 Task: Open Card Card0000000136 in Board Board0000000034 in Workspace WS0000000012 in Trello. Add Member Nikrathi889@gmail.com to Card Card0000000136 in Board Board0000000034 in Workspace WS0000000012 in Trello. Add Red Label titled Label0000000136 to Card Card0000000136 in Board Board0000000034 in Workspace WS0000000012 in Trello. Add Checklist CL0000000136 to Card Card0000000136 in Board Board0000000034 in Workspace WS0000000012 in Trello. Add Dates with Start Date as Jul 01 2023 and Due Date as Jul 31 2023 to Card Card0000000136 in Board Board0000000034 in Workspace WS0000000012 in Trello
Action: Mouse moved to (407, 570)
Screenshot: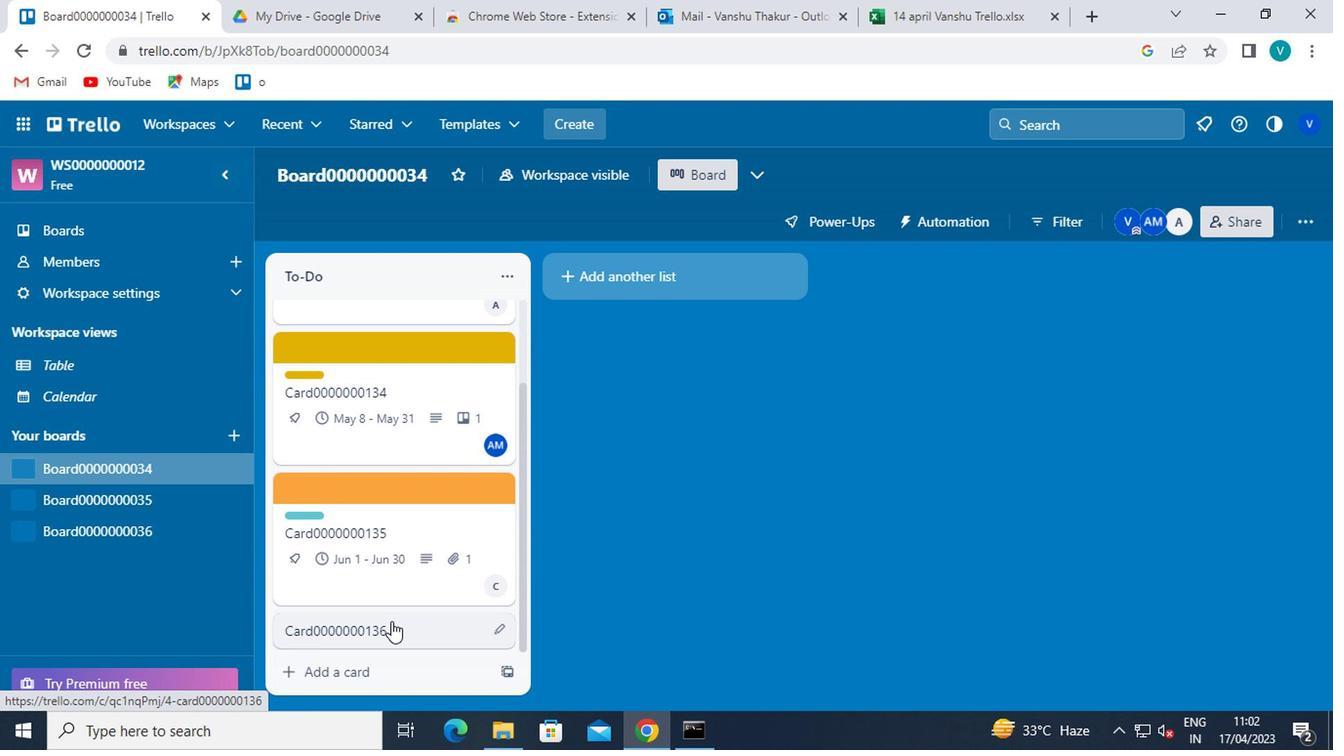 
Action: Mouse pressed left at (407, 570)
Screenshot: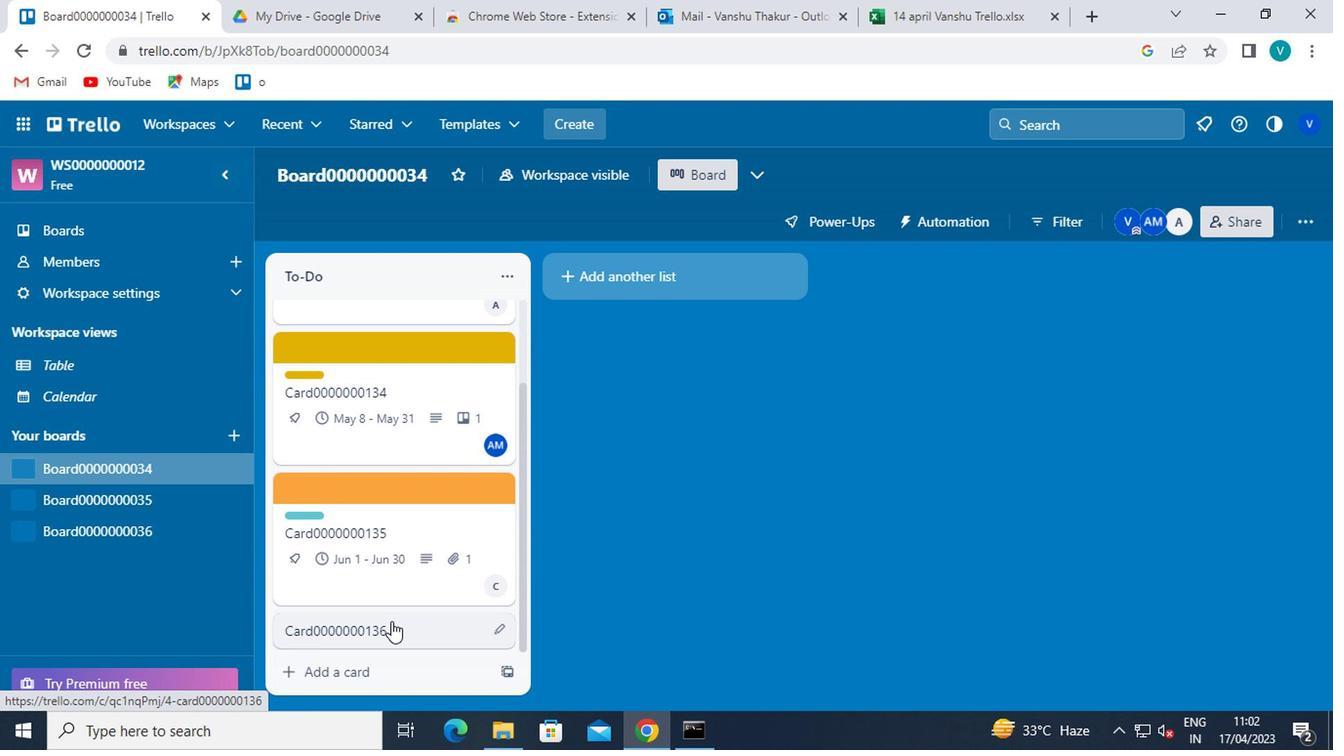 
Action: Mouse moved to (766, 381)
Screenshot: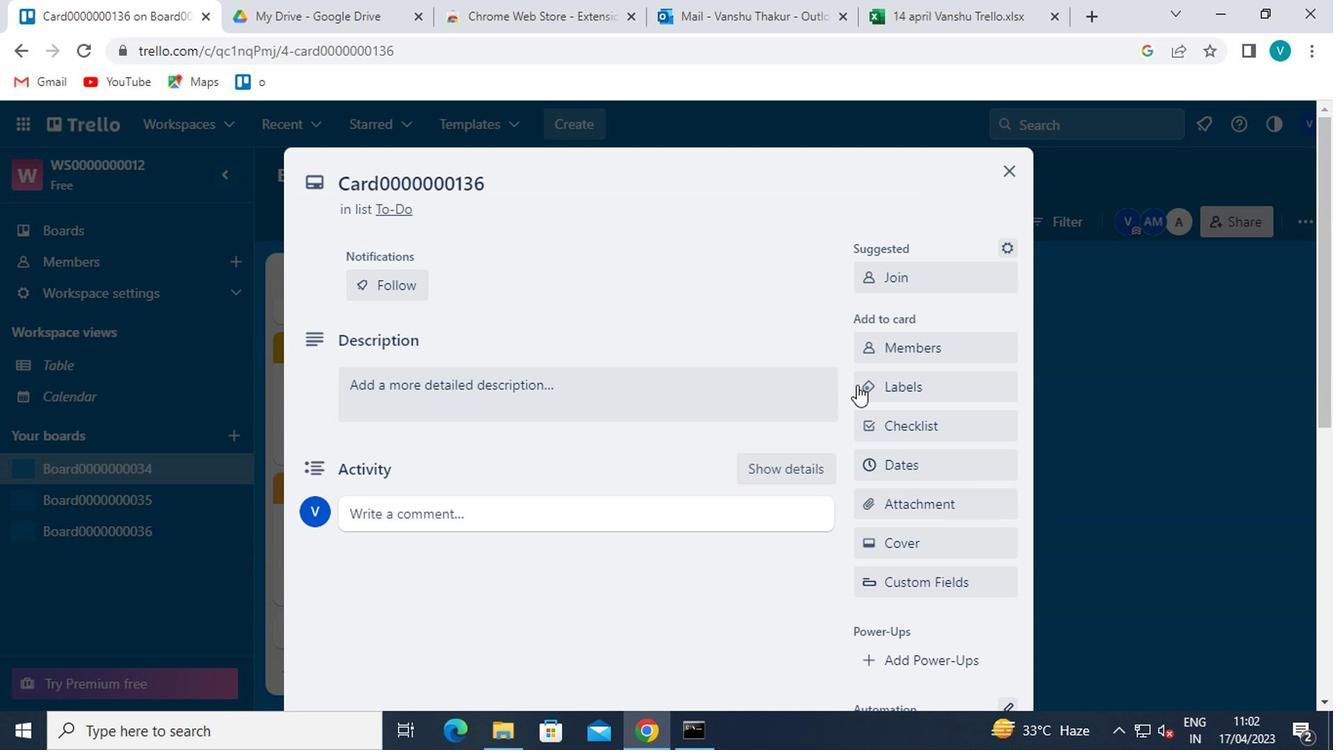 
Action: Mouse pressed left at (766, 381)
Screenshot: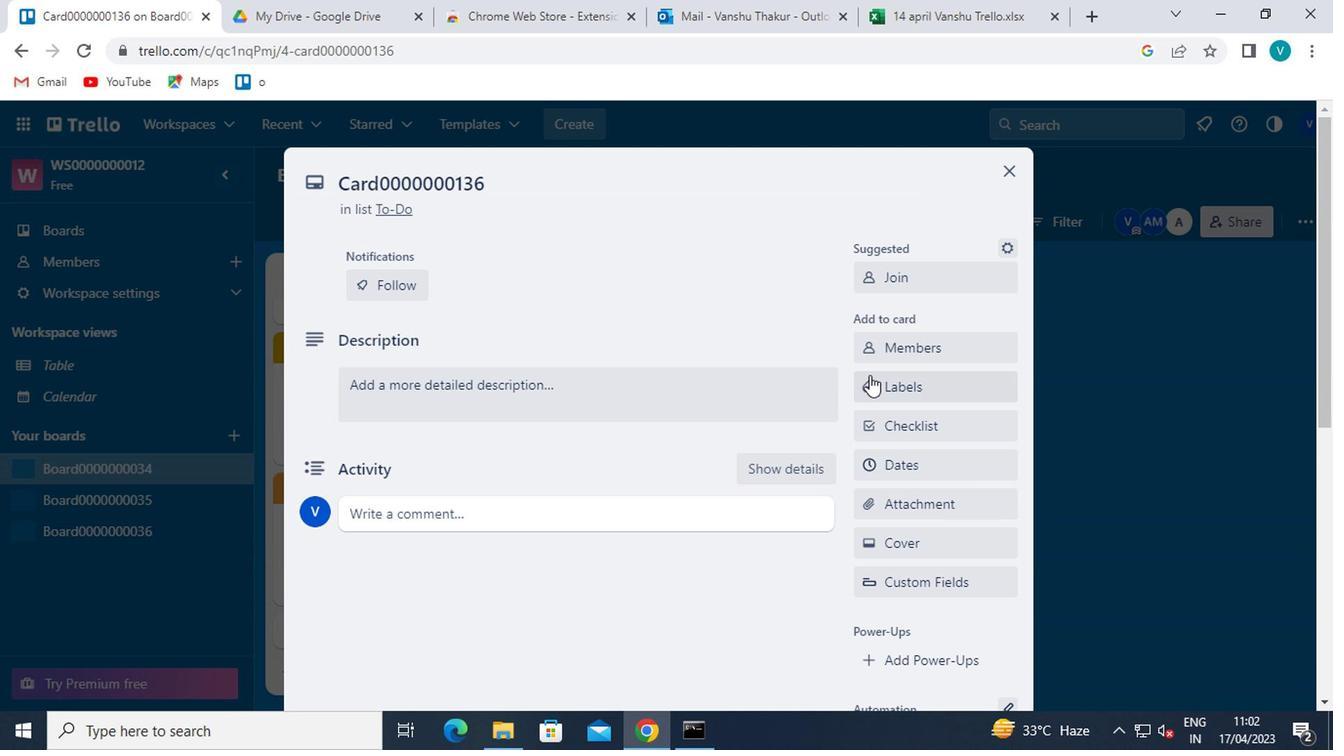 
Action: Mouse moved to (773, 438)
Screenshot: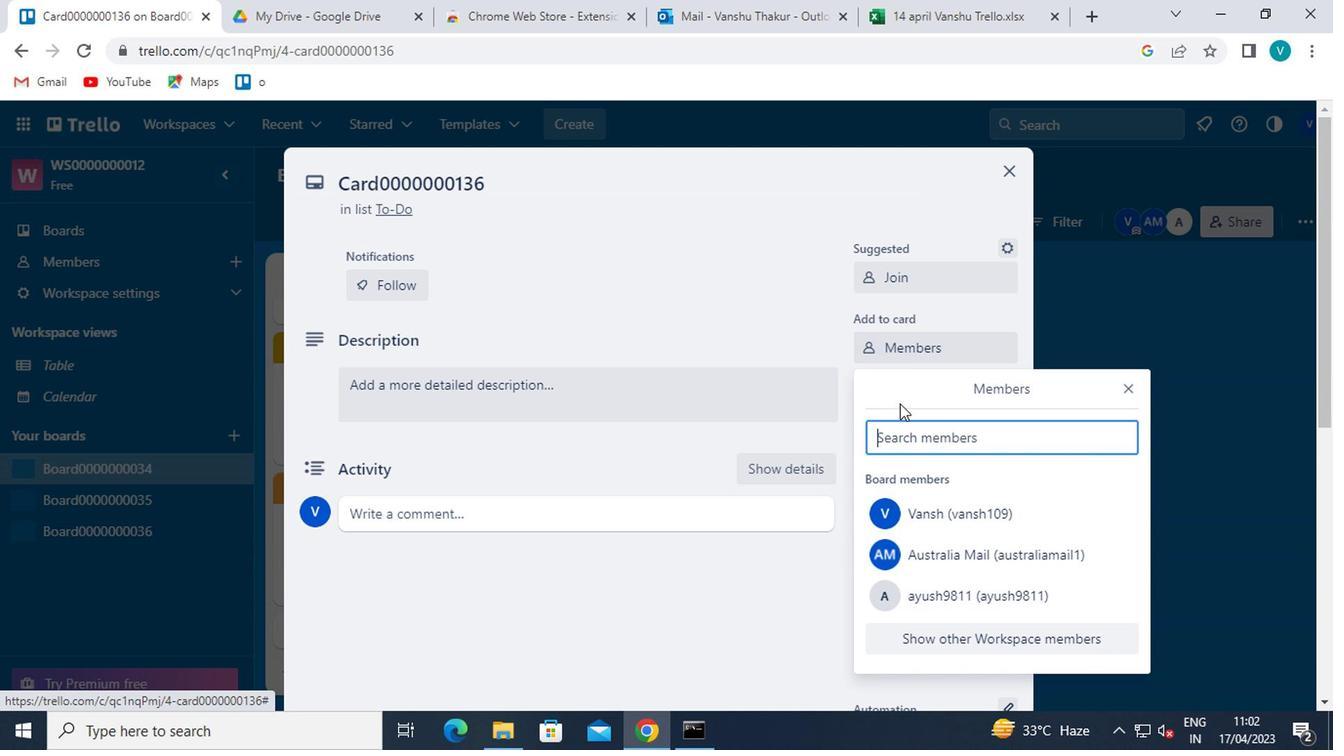 
Action: Mouse pressed left at (773, 438)
Screenshot: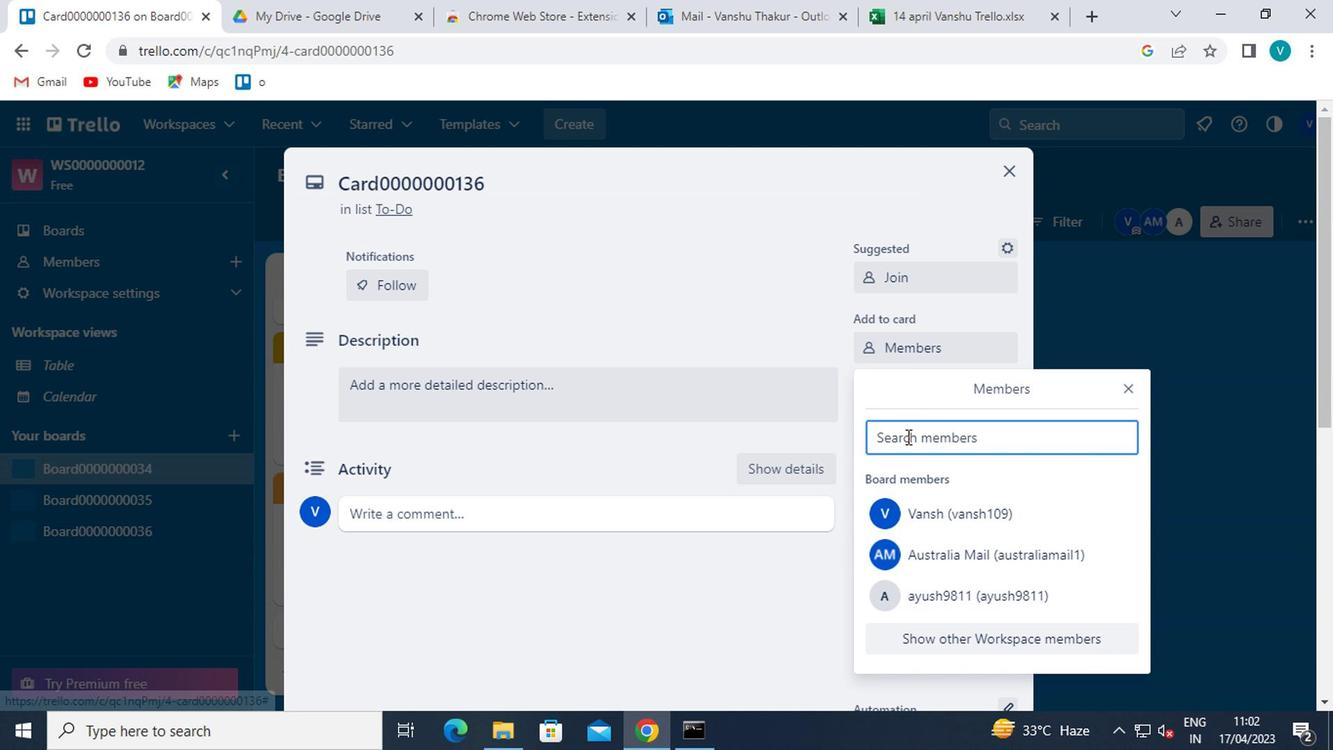 
Action: Key pressed <Key.shift>NIKRATHI889<Key.shift>@GMAIL.COM
Screenshot: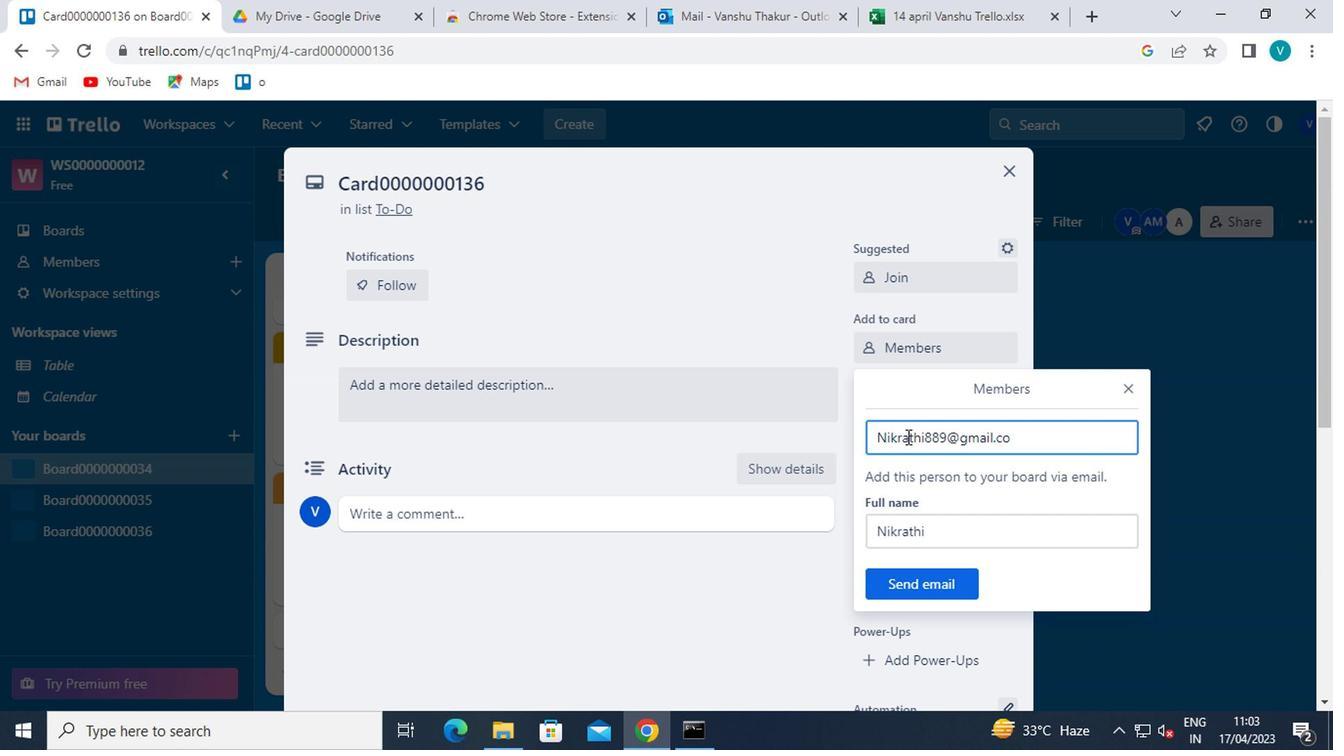 
Action: Mouse moved to (792, 546)
Screenshot: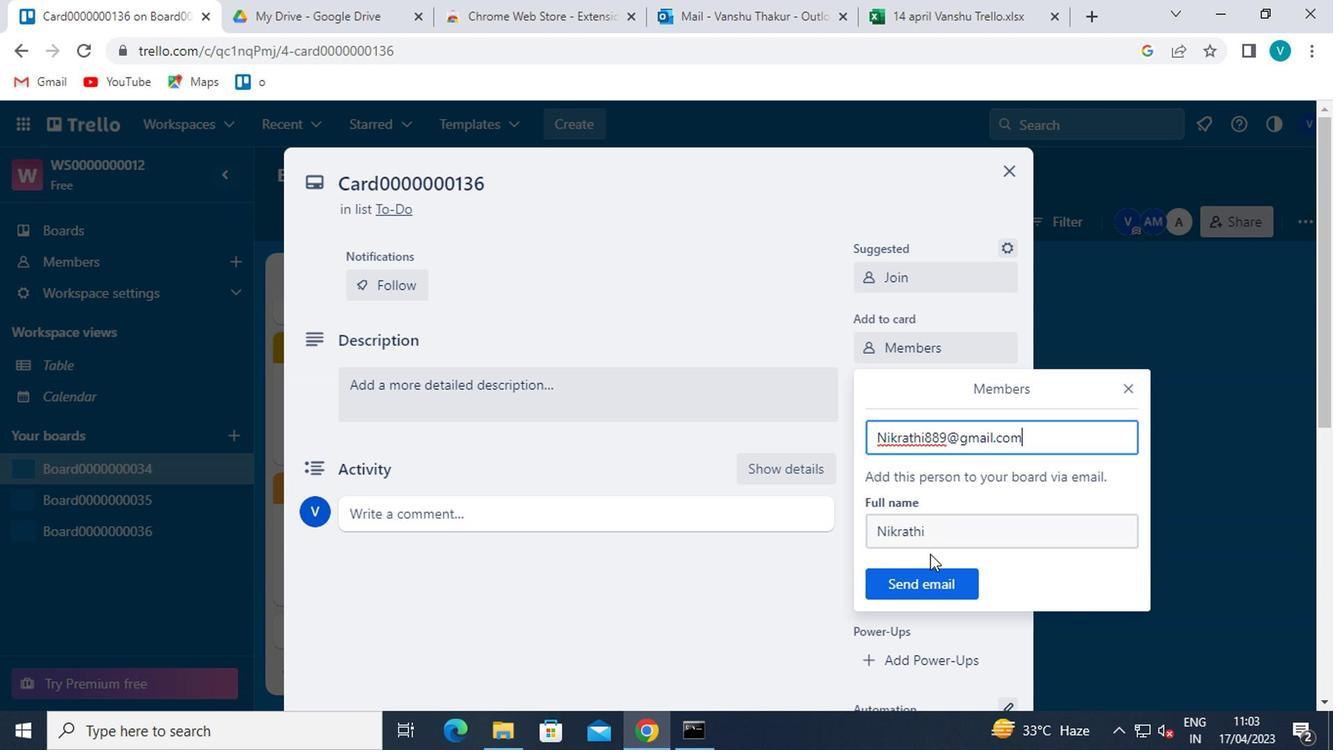 
Action: Mouse pressed left at (792, 546)
Screenshot: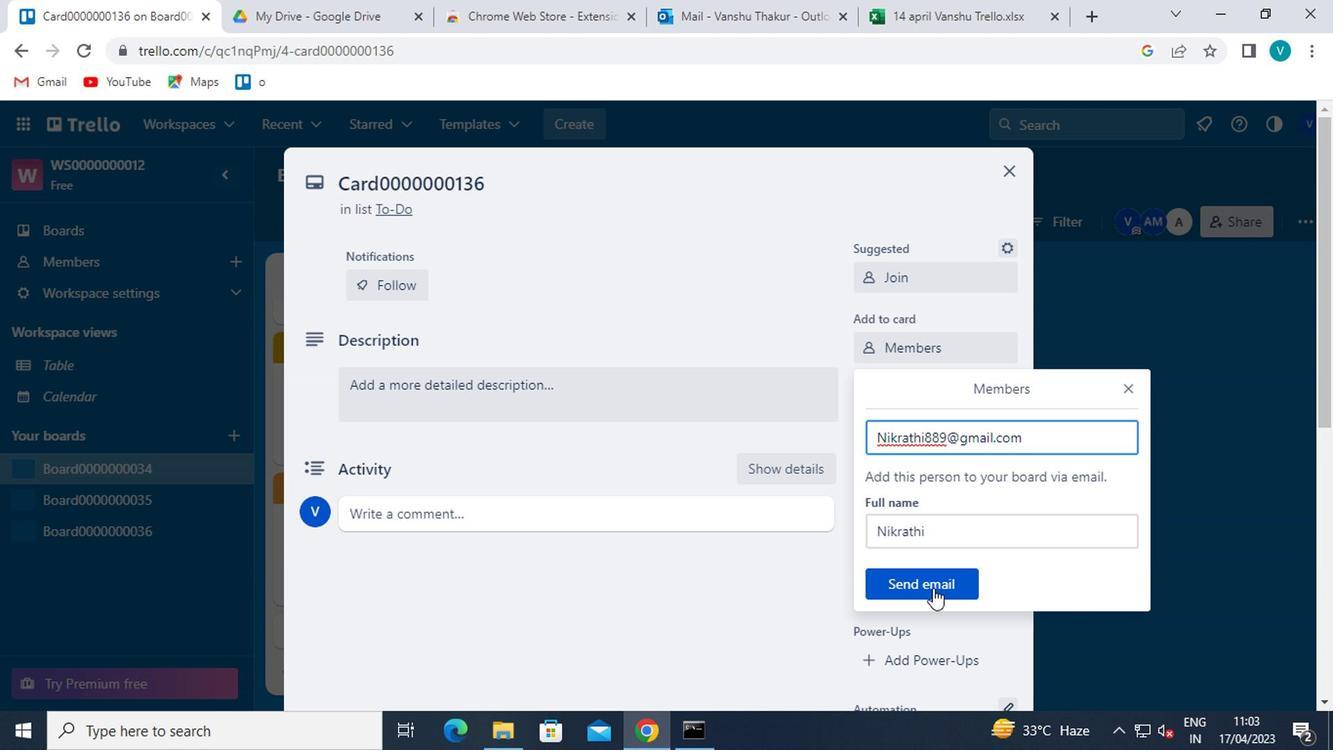 
Action: Mouse moved to (802, 398)
Screenshot: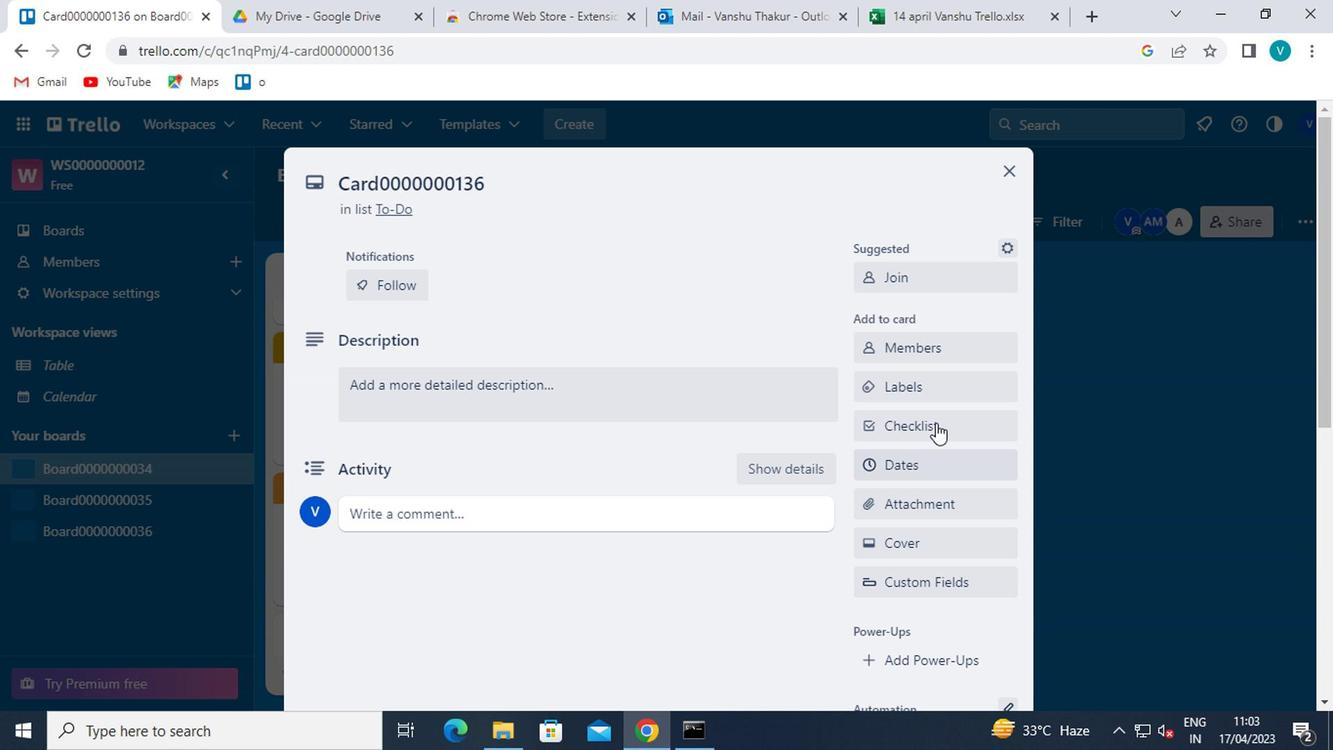 
Action: Mouse pressed left at (802, 398)
Screenshot: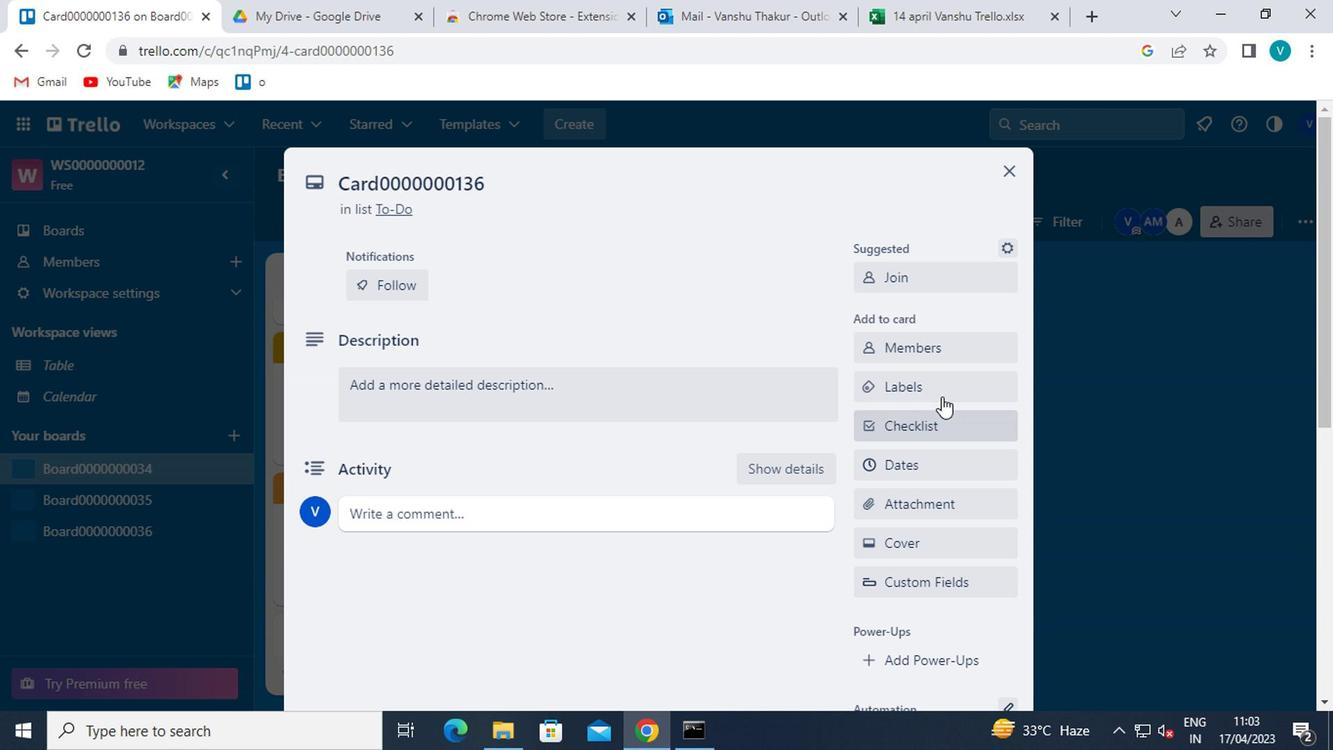 
Action: Mouse moved to (818, 568)
Screenshot: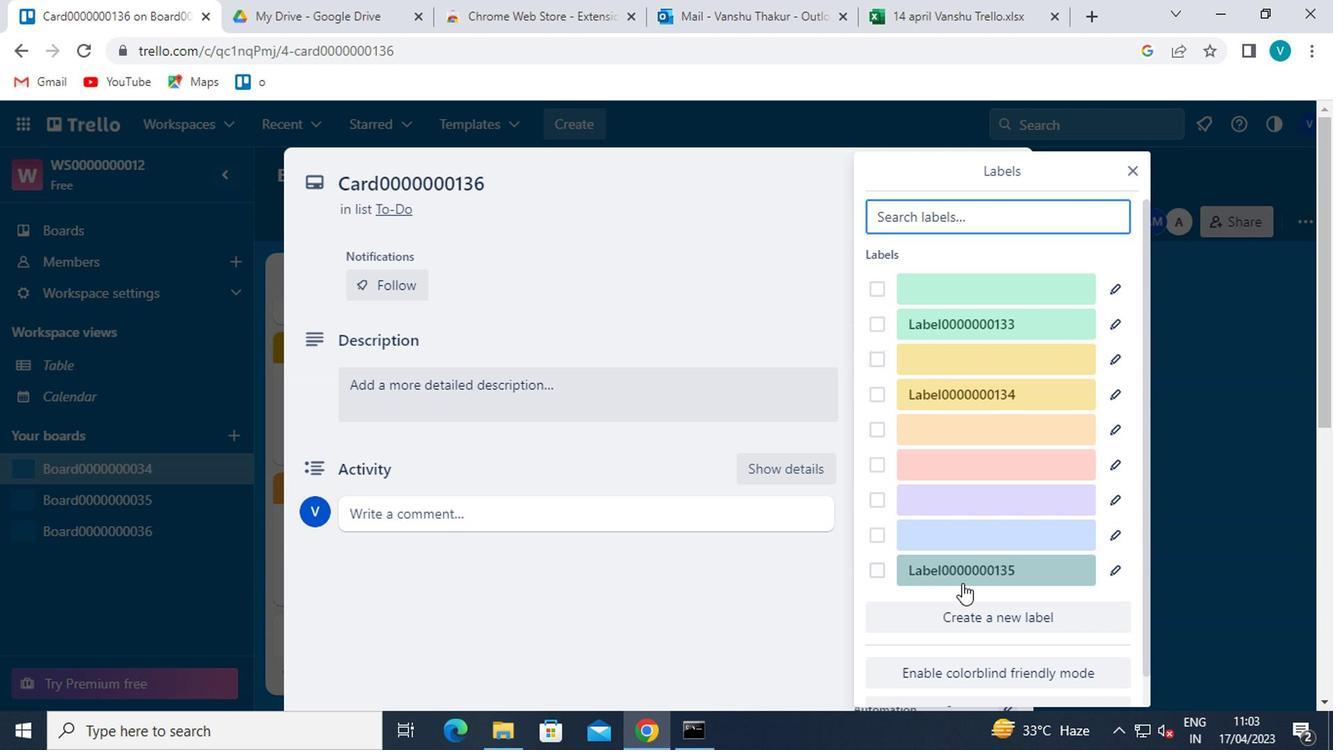 
Action: Mouse pressed left at (818, 568)
Screenshot: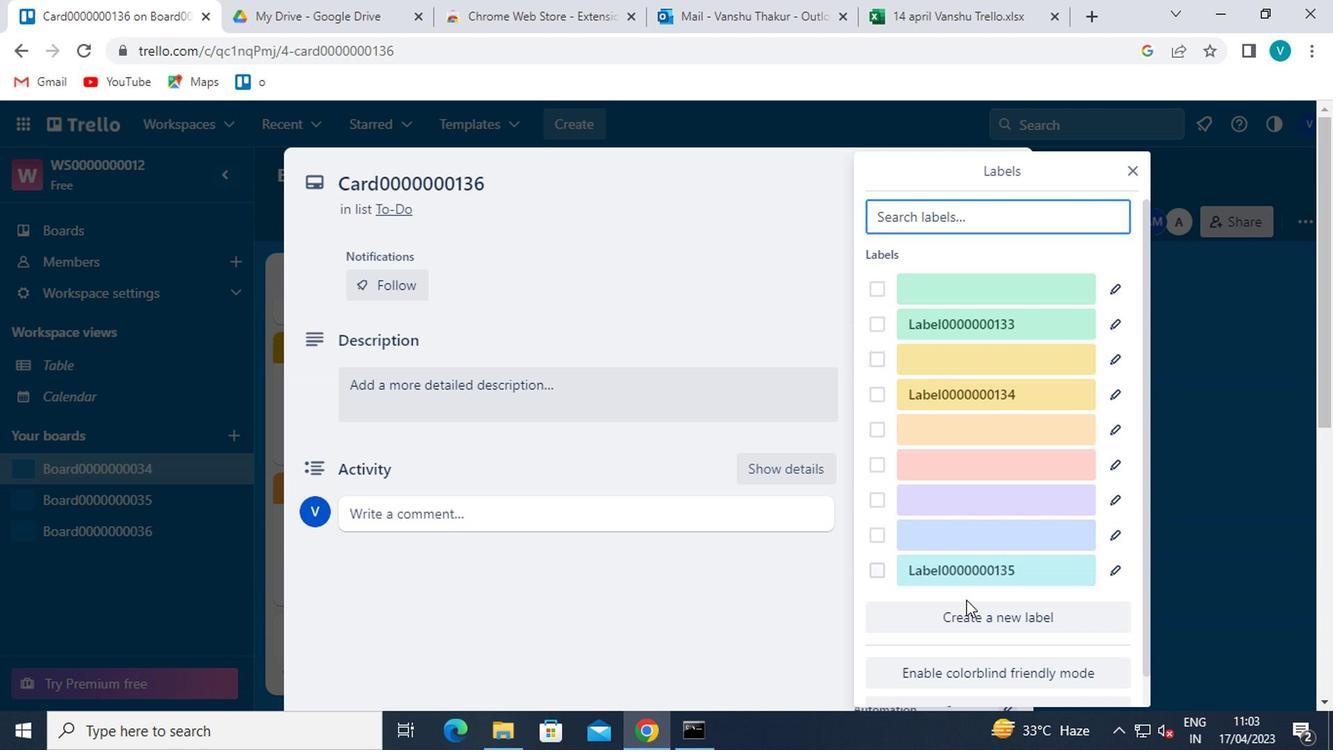 
Action: Mouse moved to (867, 446)
Screenshot: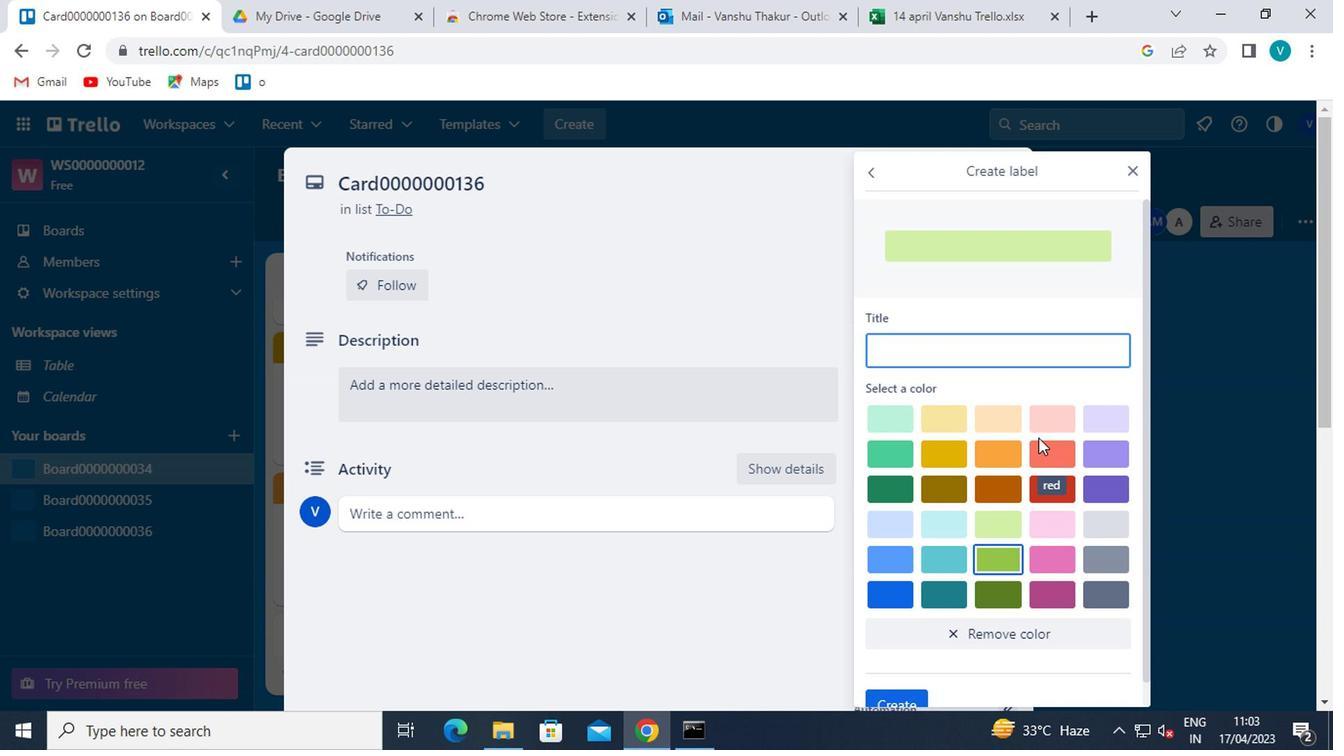 
Action: Mouse pressed left at (867, 446)
Screenshot: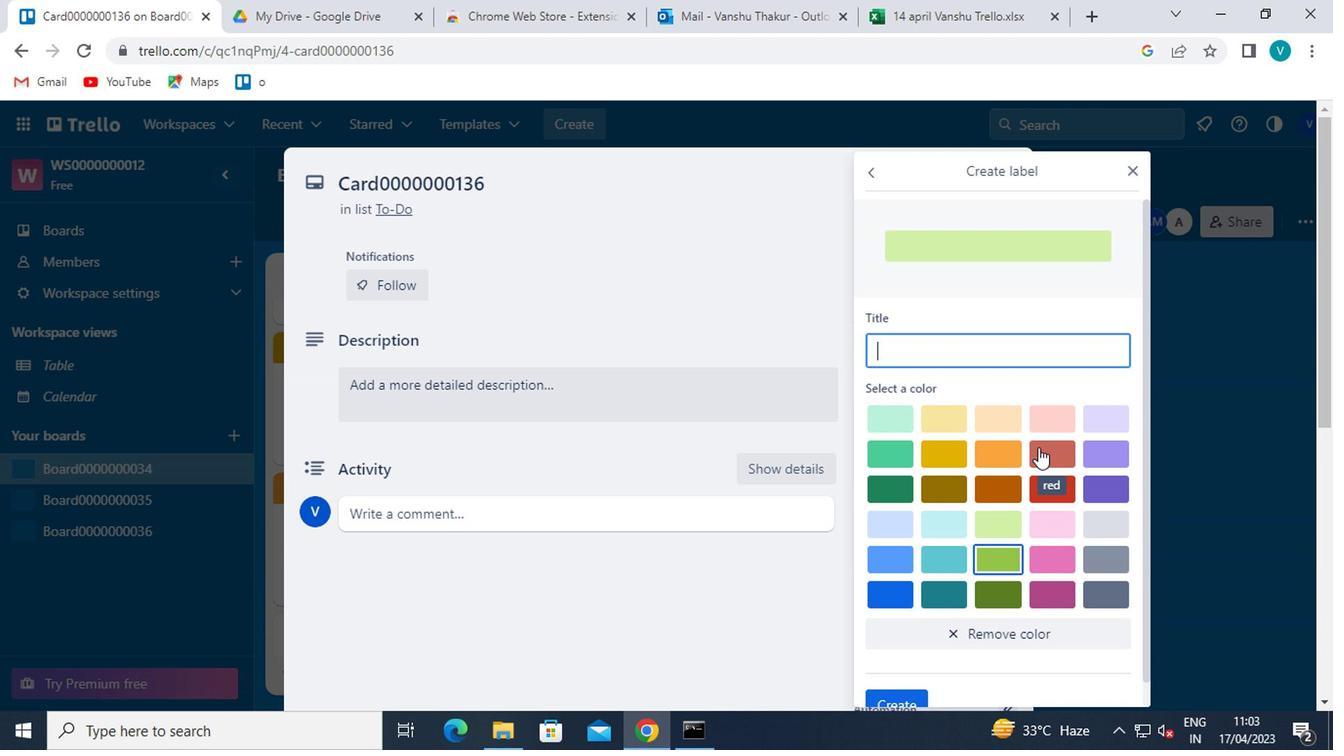
Action: Mouse moved to (862, 388)
Screenshot: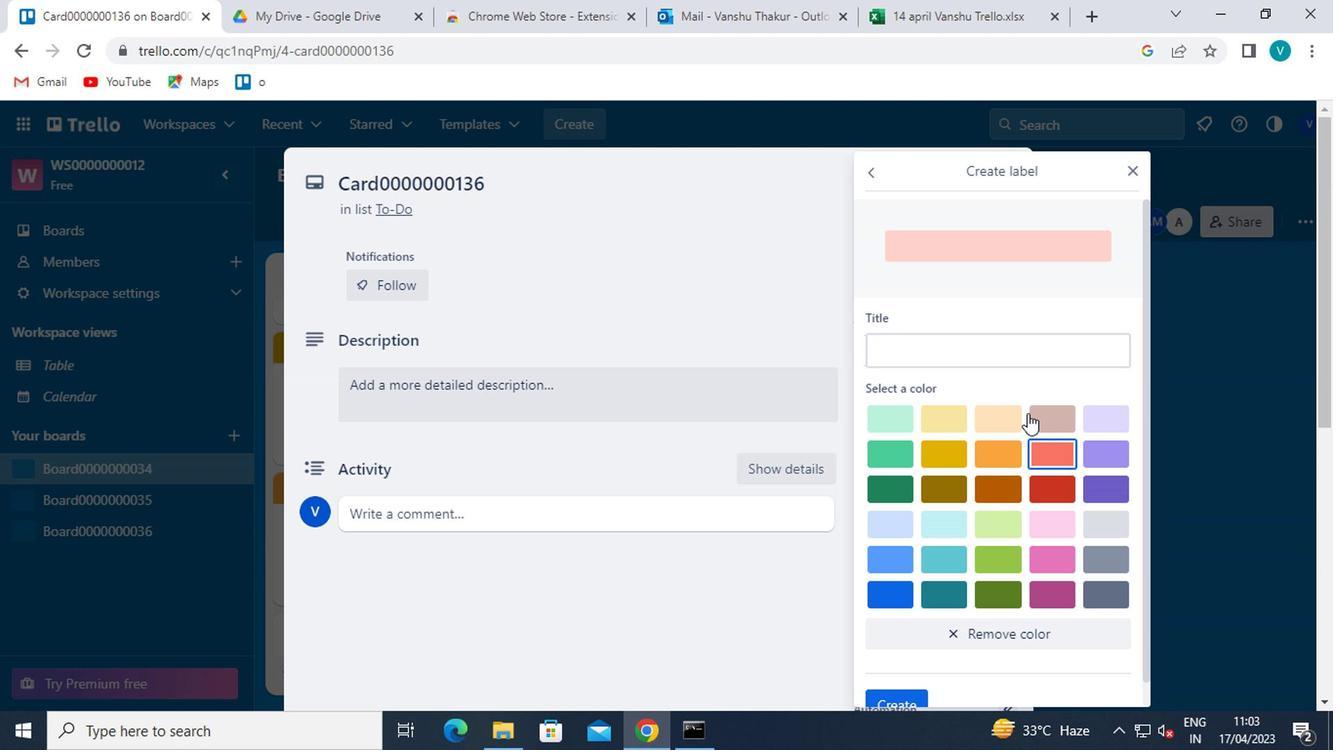 
Action: Mouse pressed left at (862, 388)
Screenshot: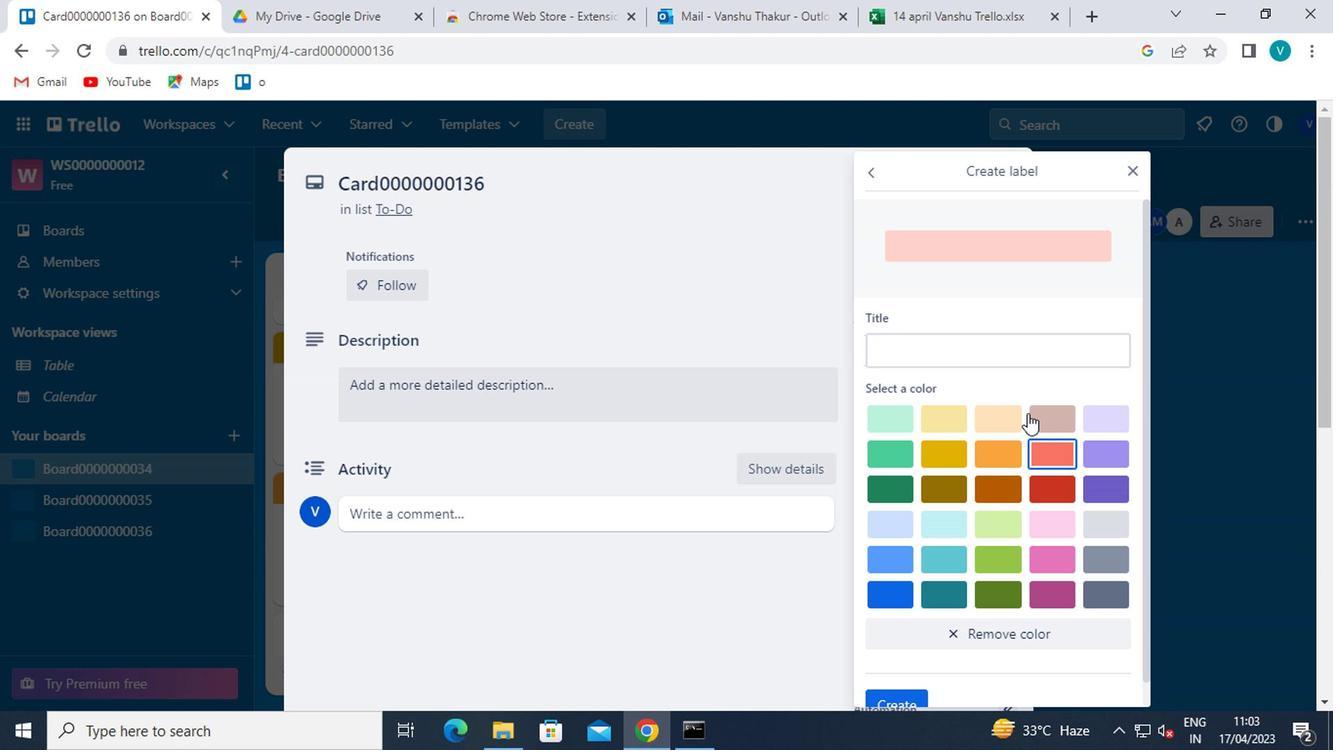 
Action: Key pressed <Key.shift>LABEL0000000136
Screenshot: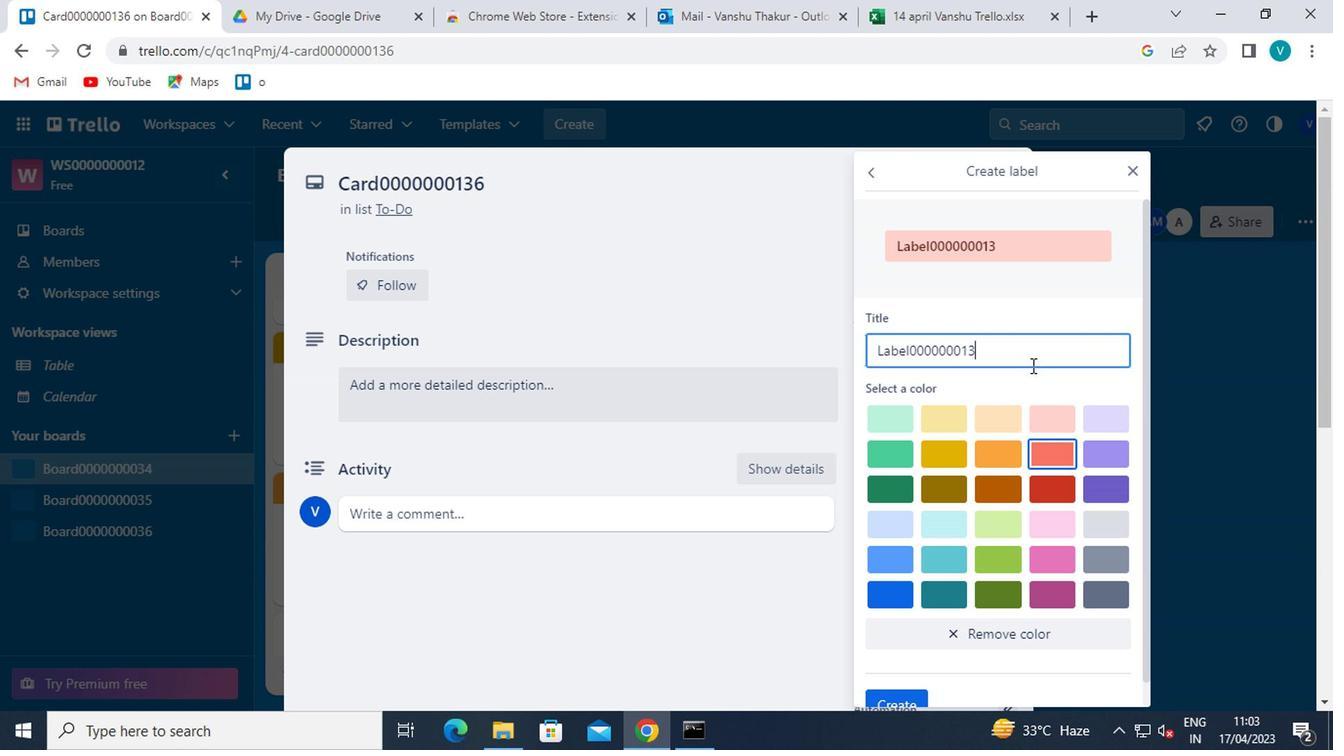 
Action: Mouse scrolled (862, 387) with delta (0, 0)
Screenshot: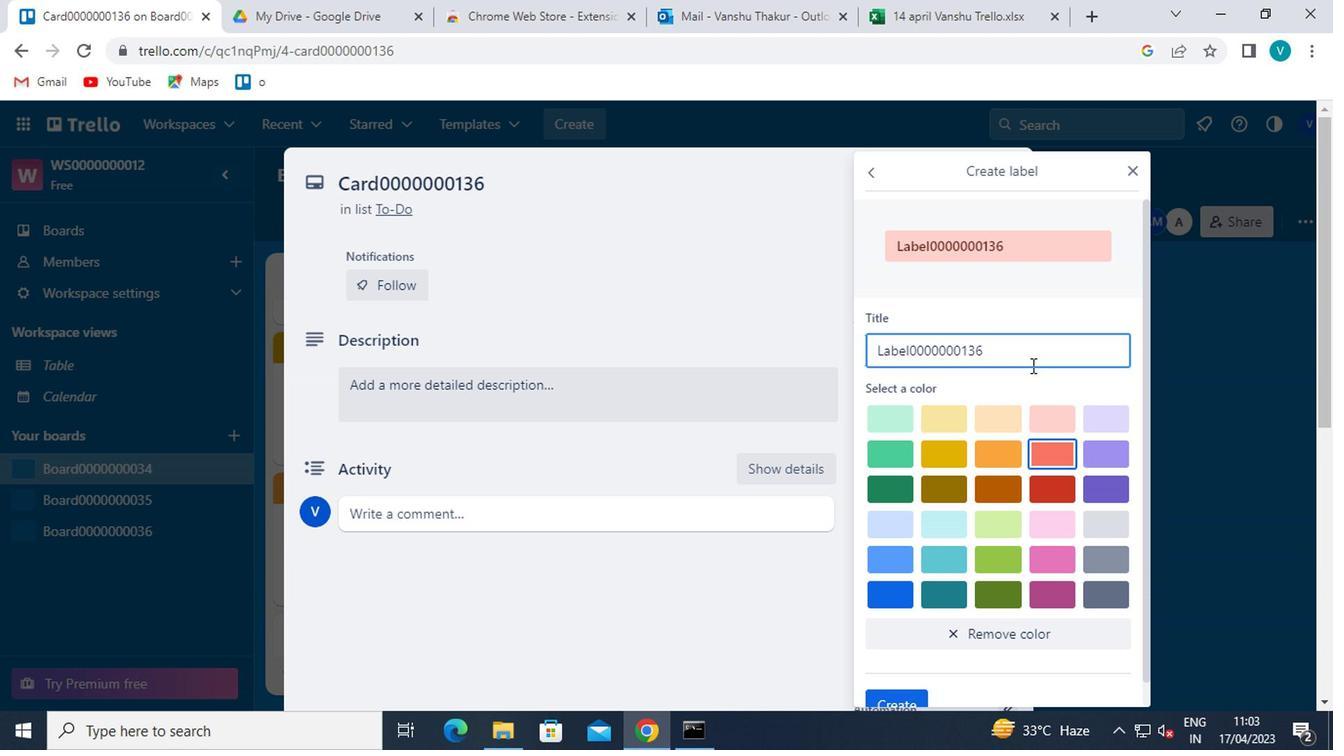 
Action: Mouse scrolled (862, 387) with delta (0, 0)
Screenshot: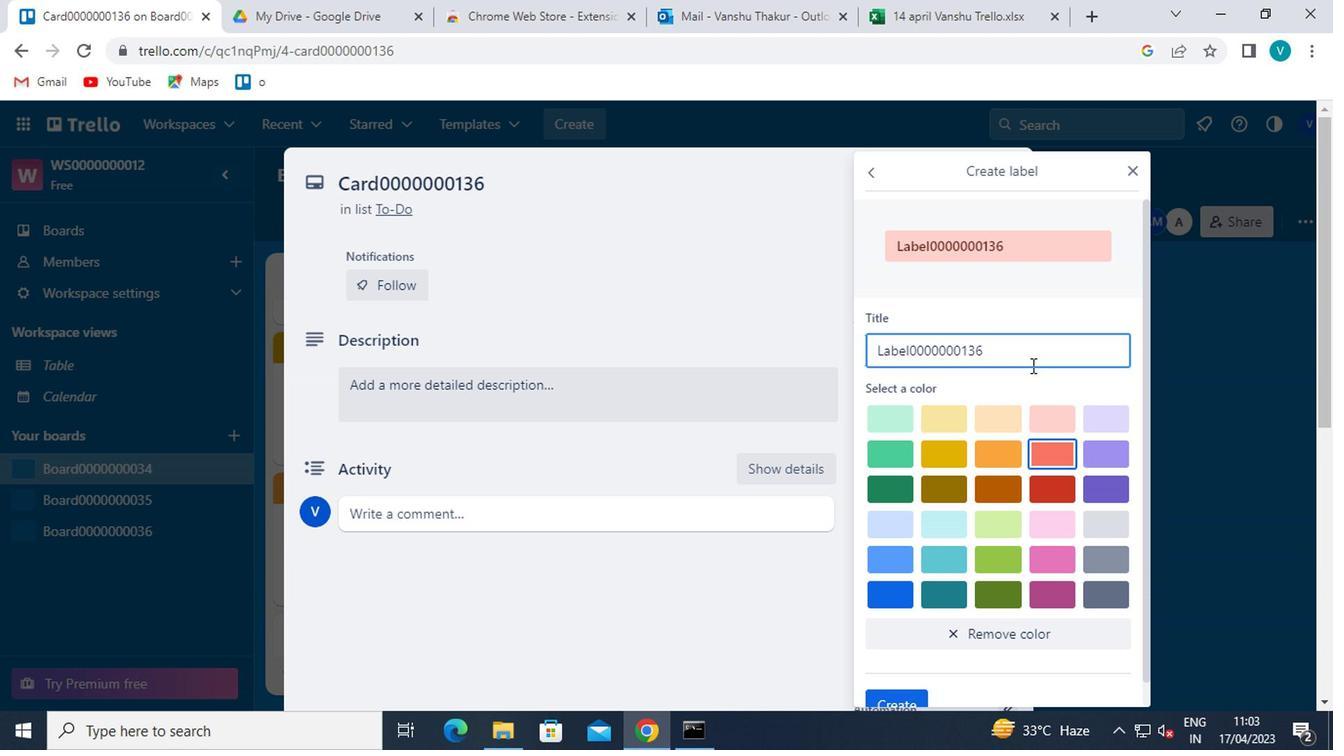 
Action: Mouse moved to (758, 616)
Screenshot: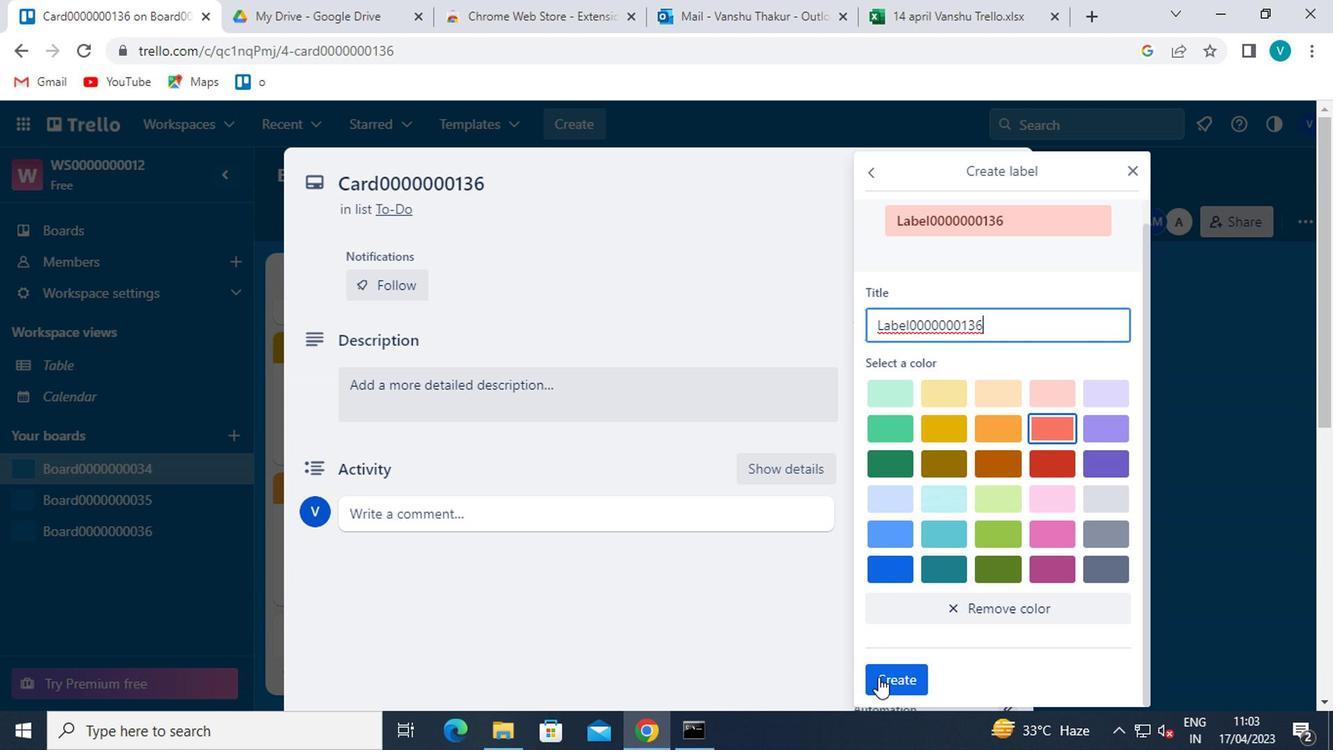 
Action: Mouse pressed left at (758, 616)
Screenshot: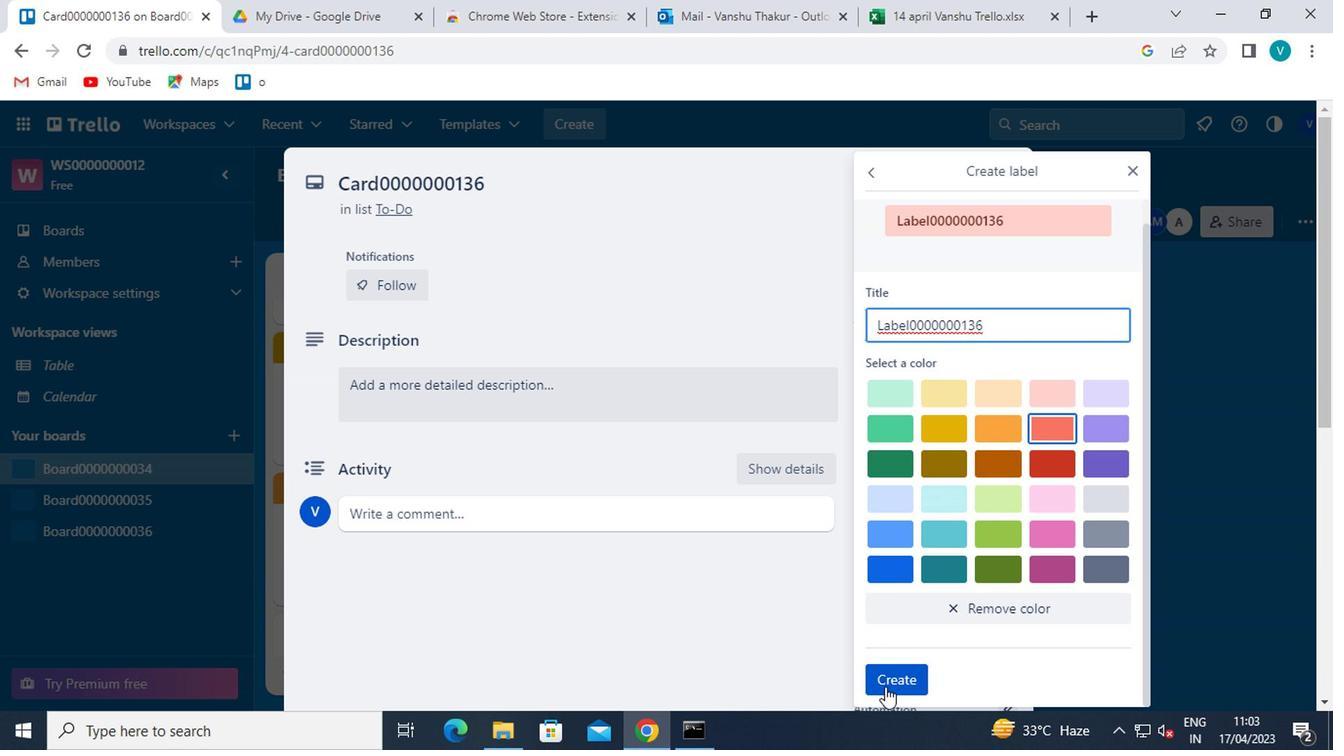 
Action: Mouse moved to (939, 247)
Screenshot: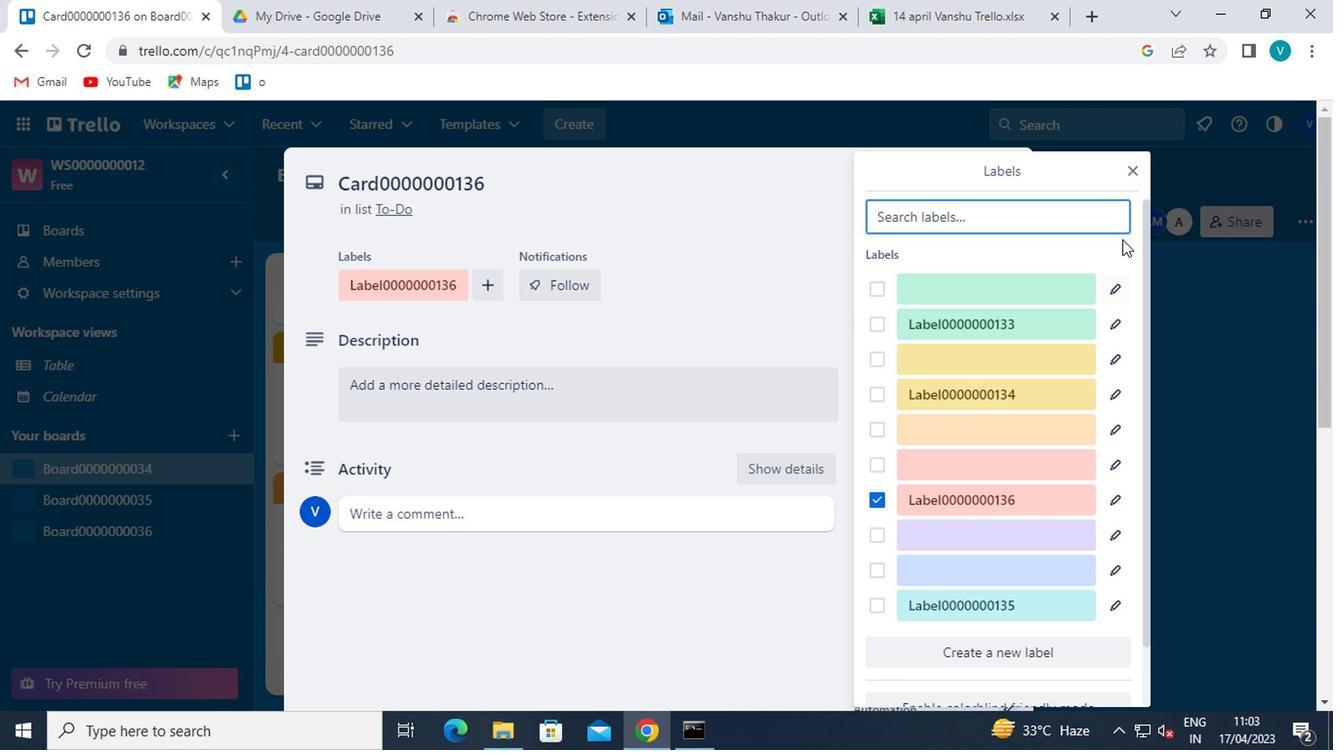 
Action: Mouse pressed left at (939, 247)
Screenshot: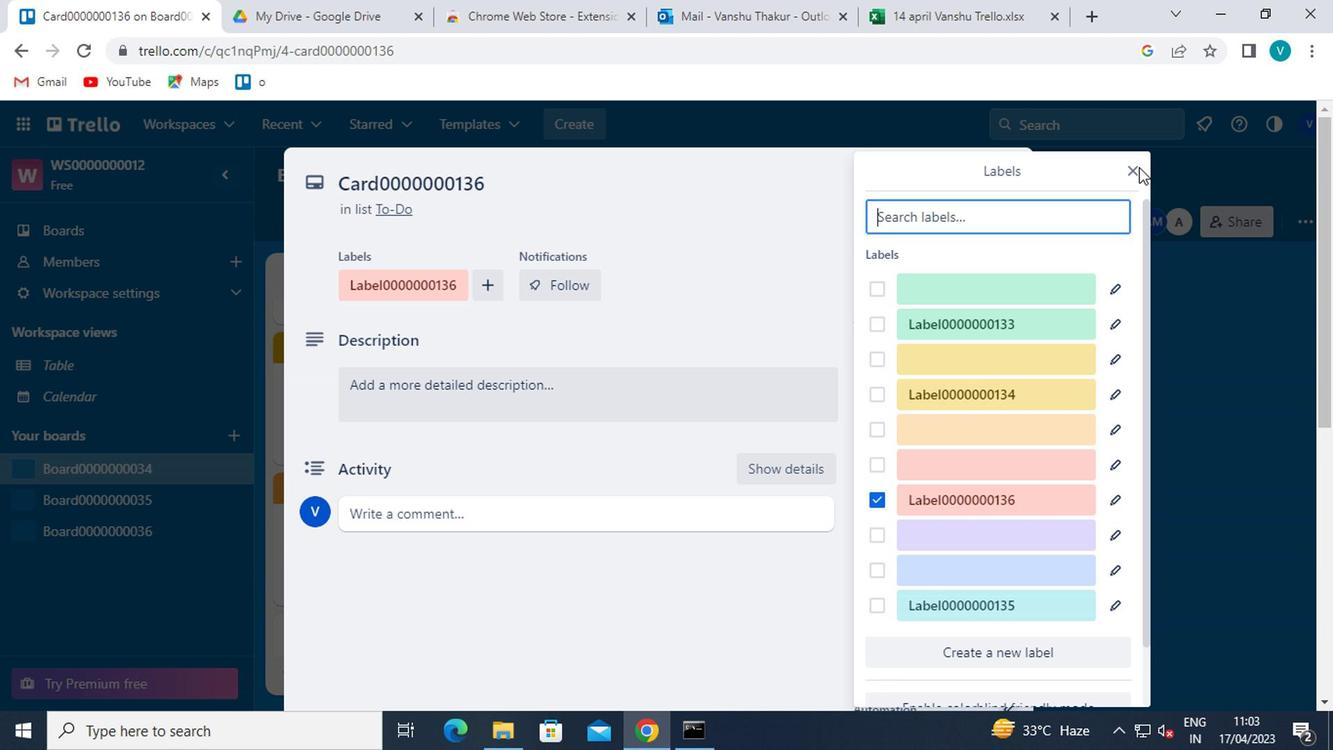 
Action: Mouse moved to (935, 247)
Screenshot: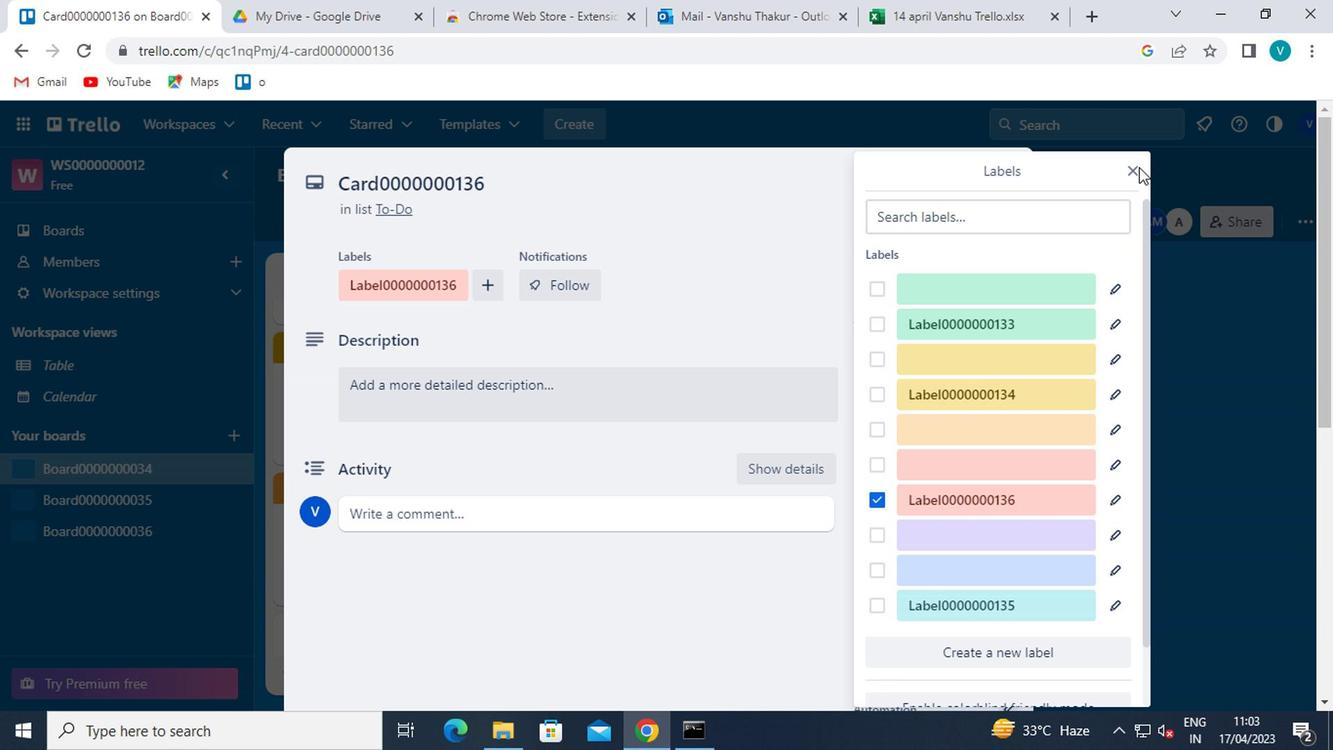 
Action: Mouse pressed left at (935, 247)
Screenshot: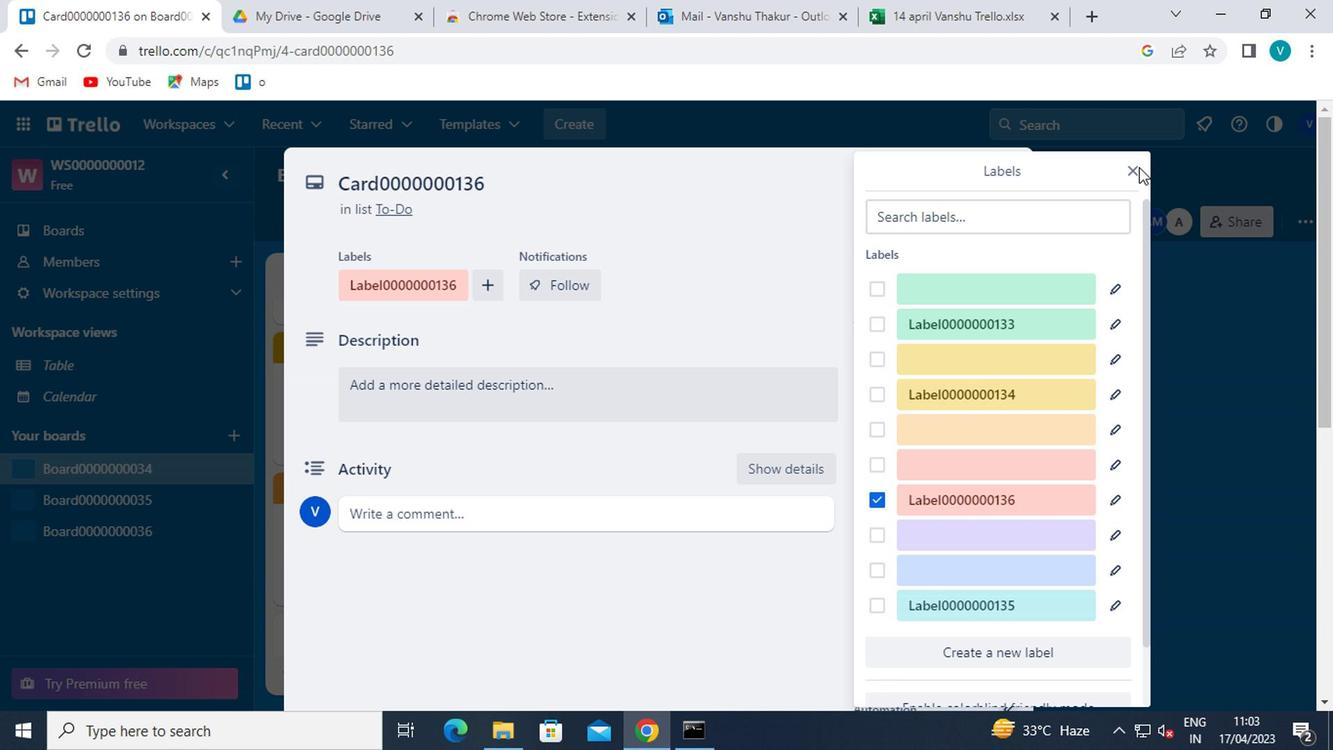 
Action: Mouse moved to (799, 427)
Screenshot: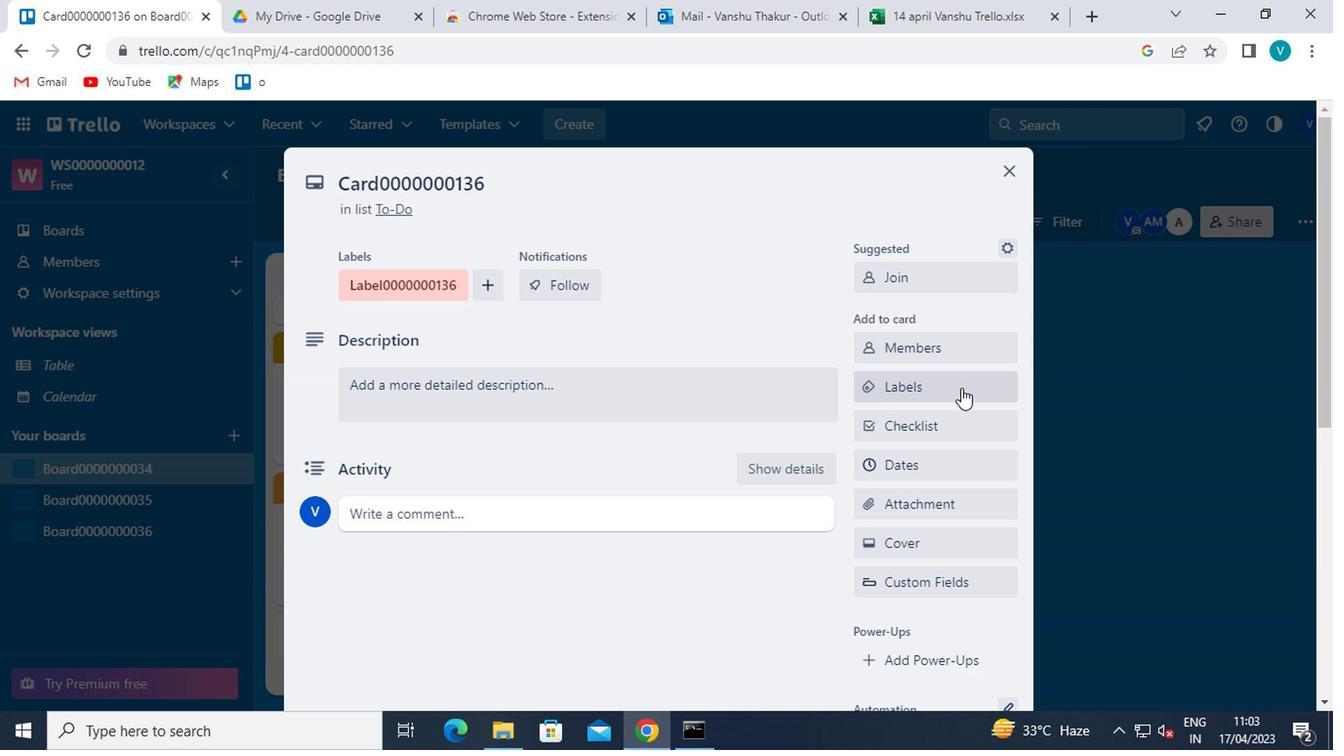 
Action: Mouse pressed left at (799, 427)
Screenshot: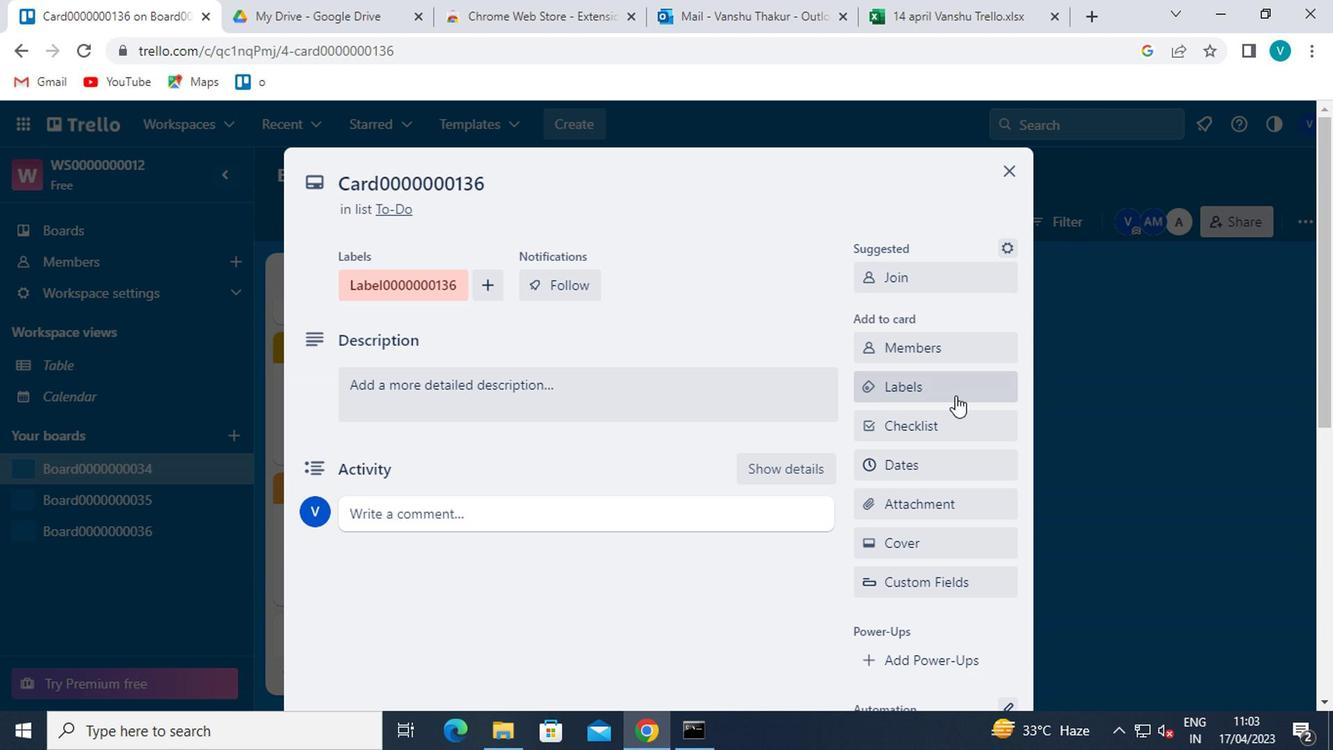 
Action: Mouse moved to (799, 427)
Screenshot: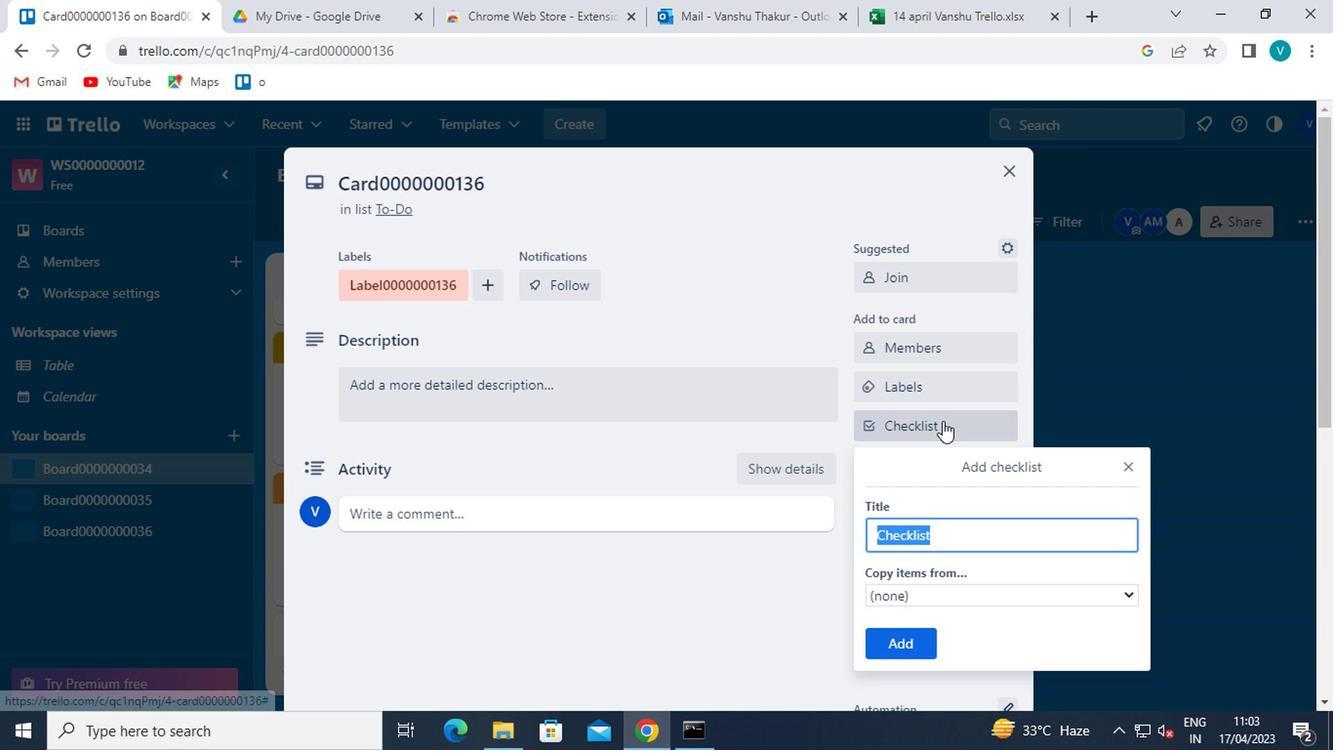 
Action: Key pressed <Key.shift>CL0000000136
Screenshot: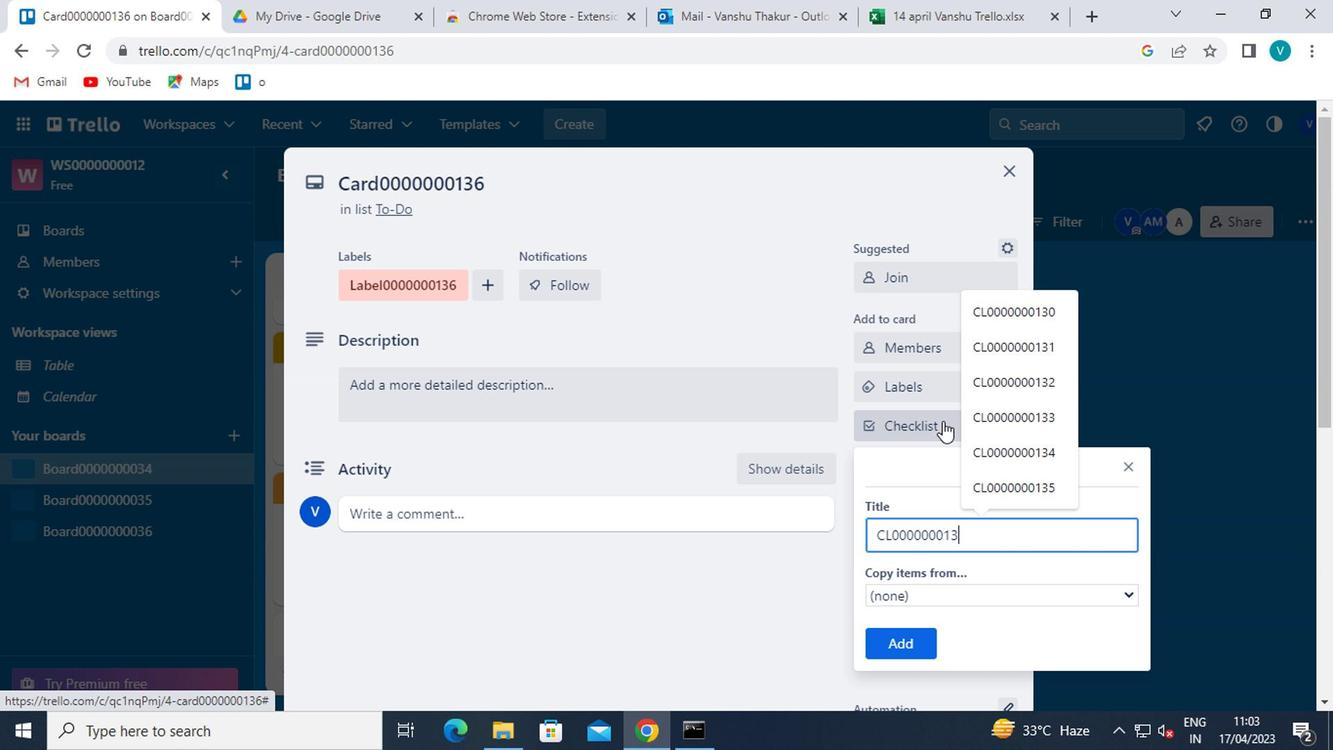 
Action: Mouse moved to (765, 577)
Screenshot: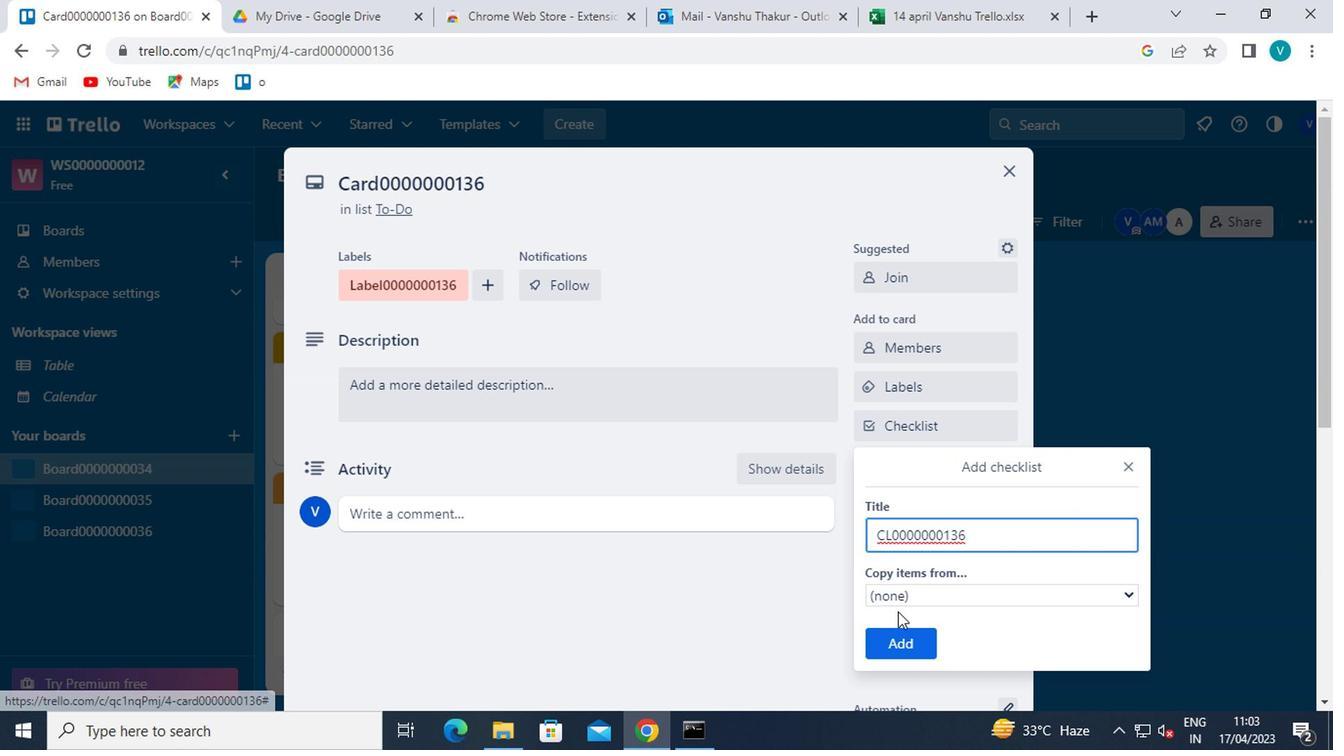 
Action: Mouse pressed left at (765, 577)
Screenshot: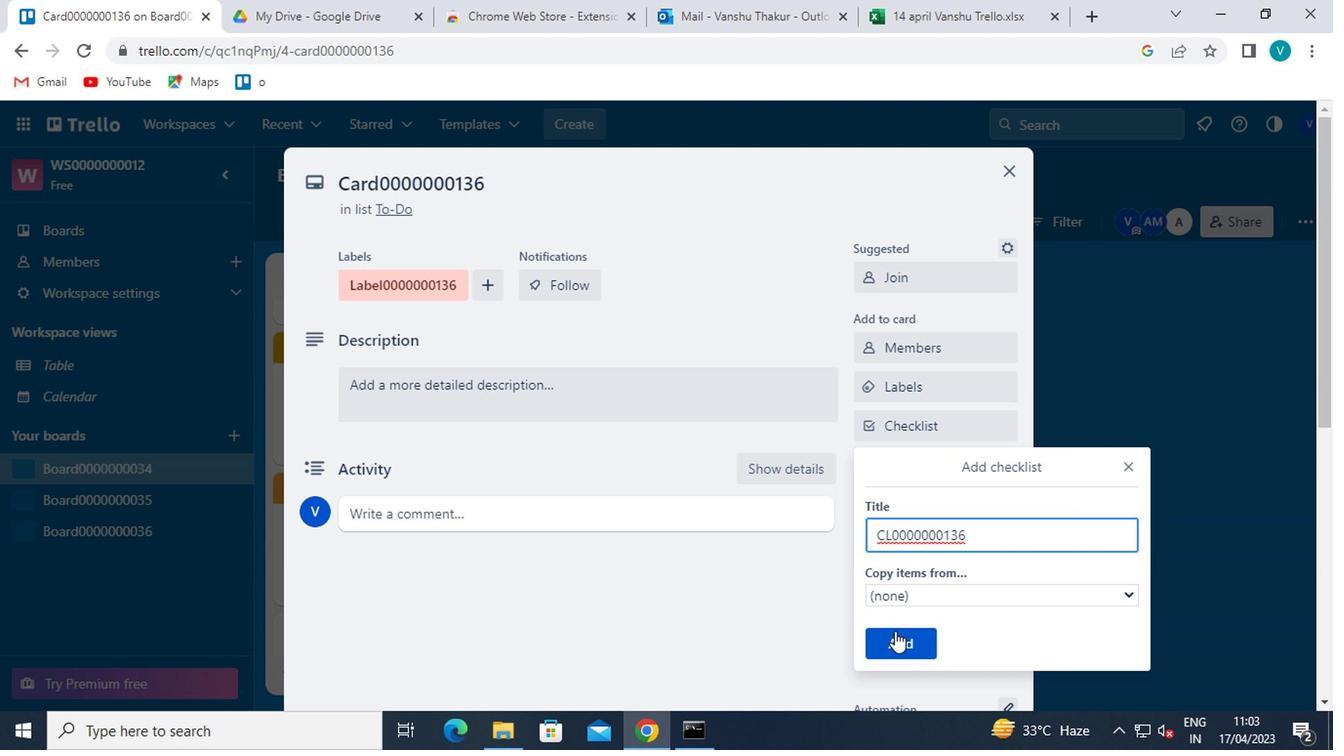 
Action: Mouse moved to (794, 463)
Screenshot: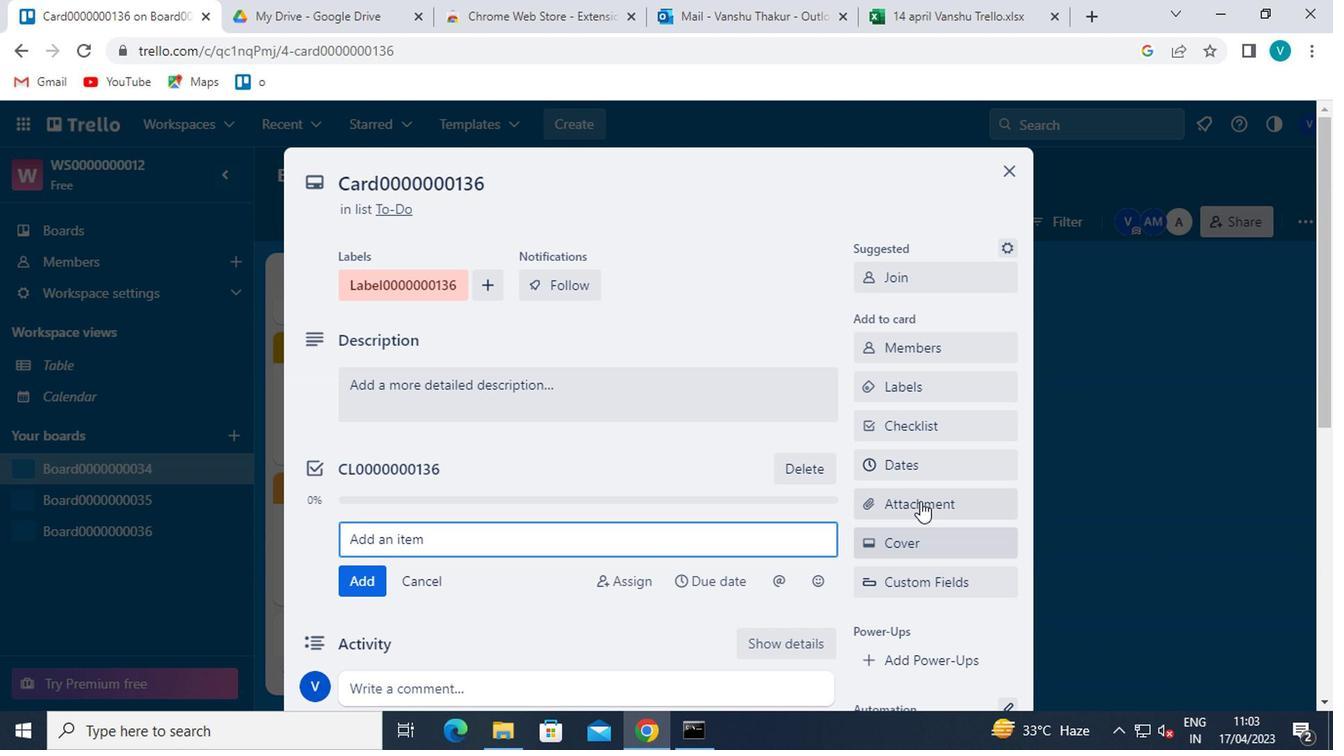 
Action: Mouse pressed left at (794, 463)
Screenshot: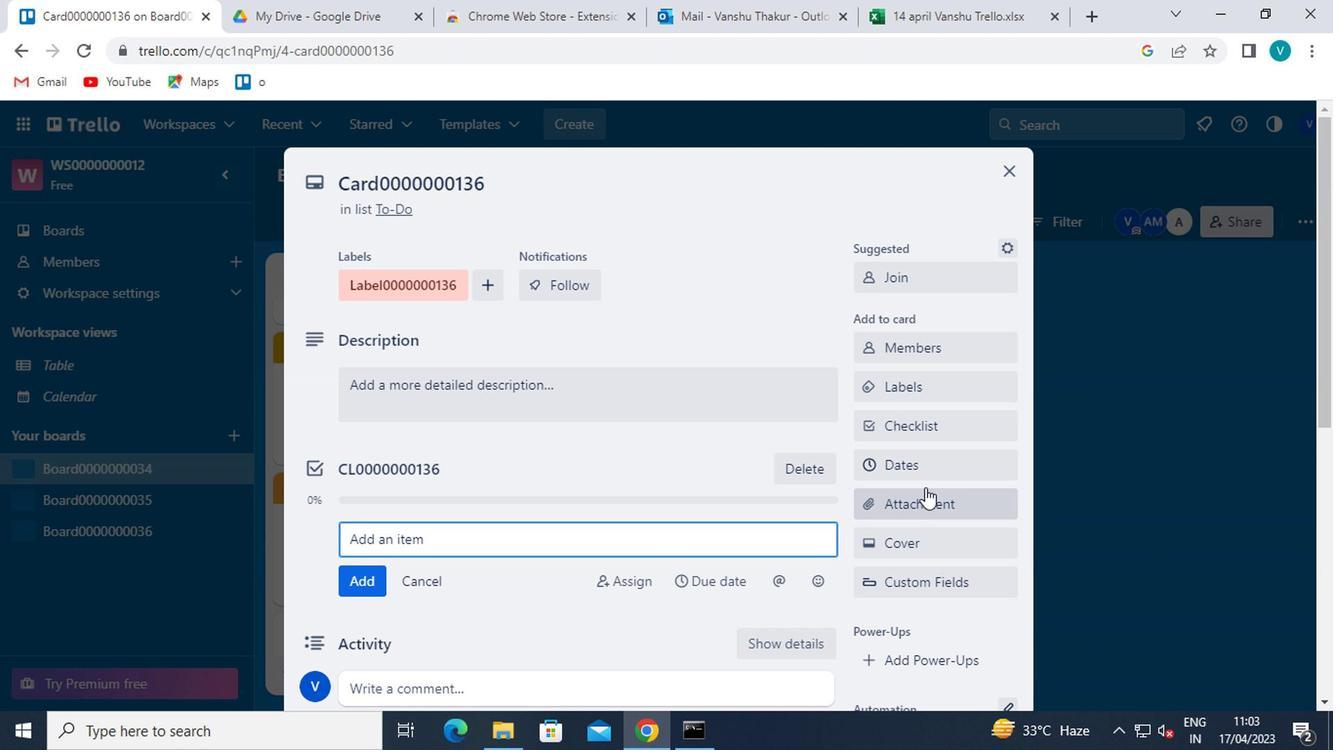 
Action: Mouse moved to (750, 502)
Screenshot: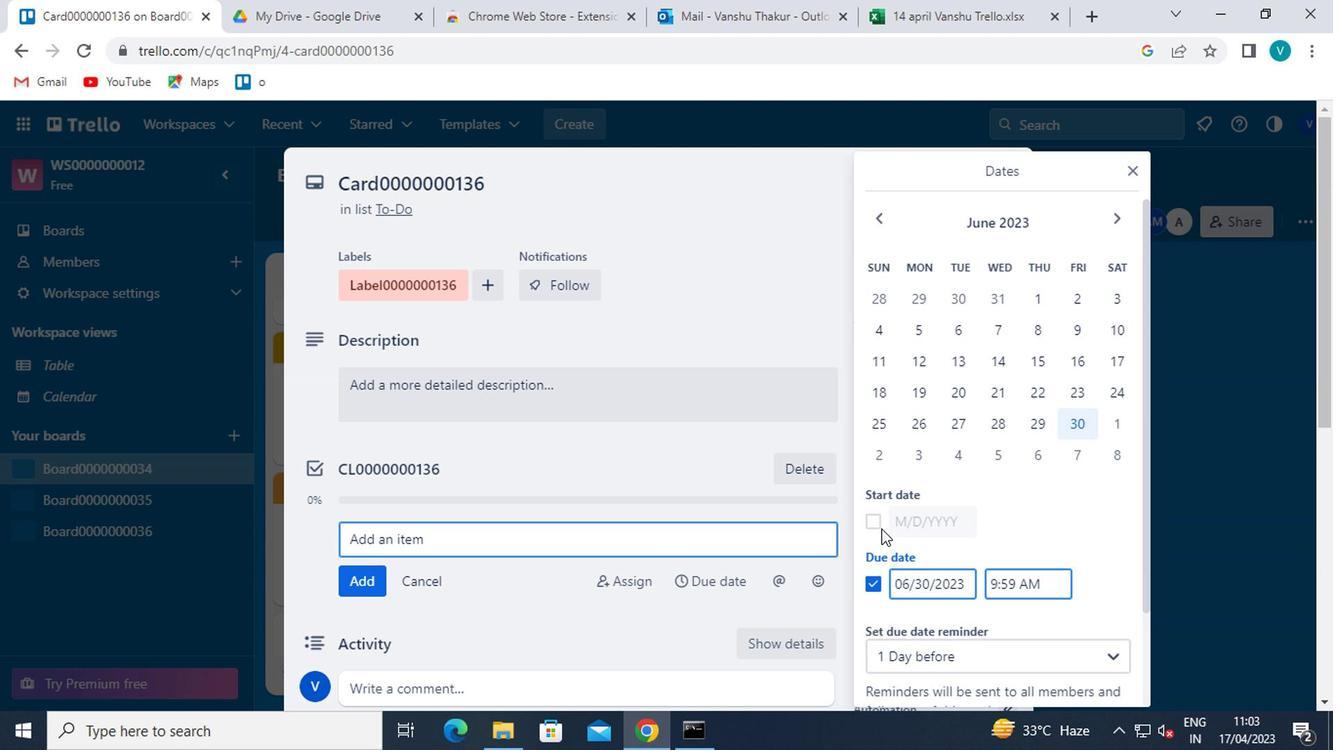 
Action: Mouse pressed left at (750, 502)
Screenshot: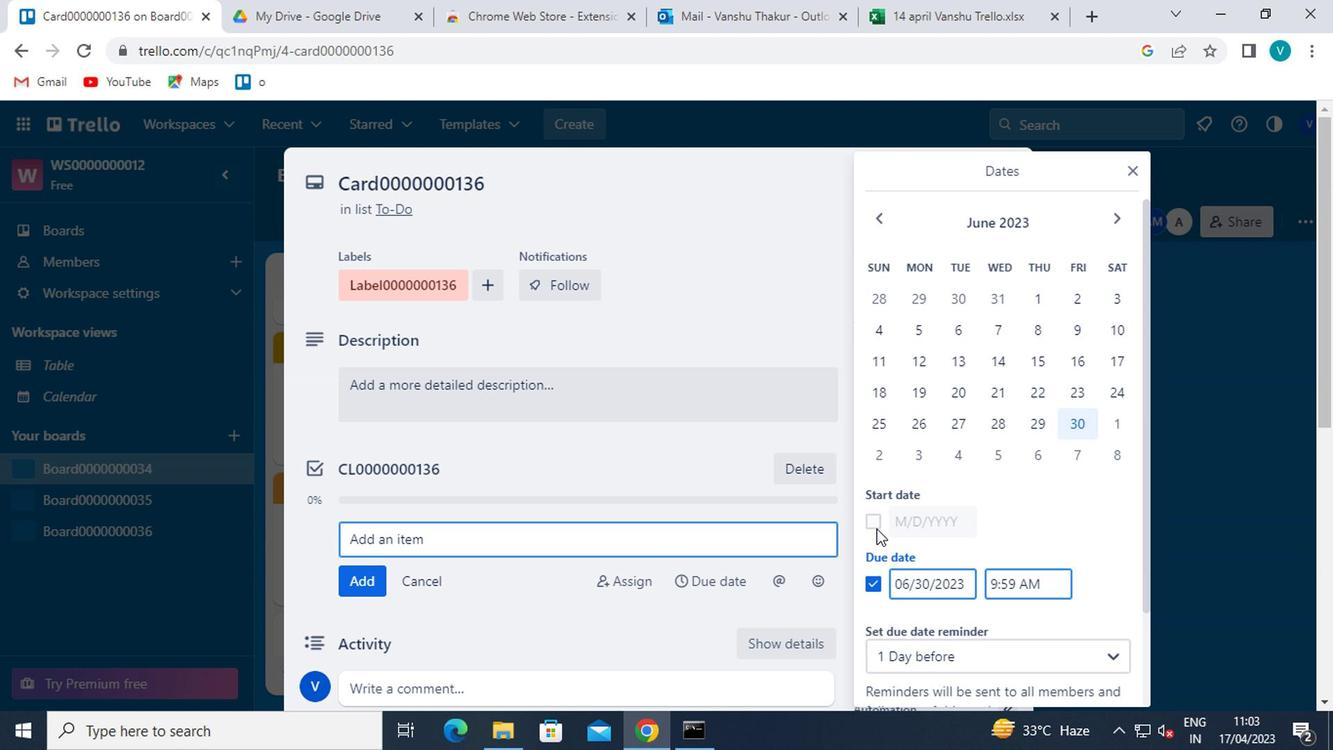 
Action: Mouse moved to (921, 282)
Screenshot: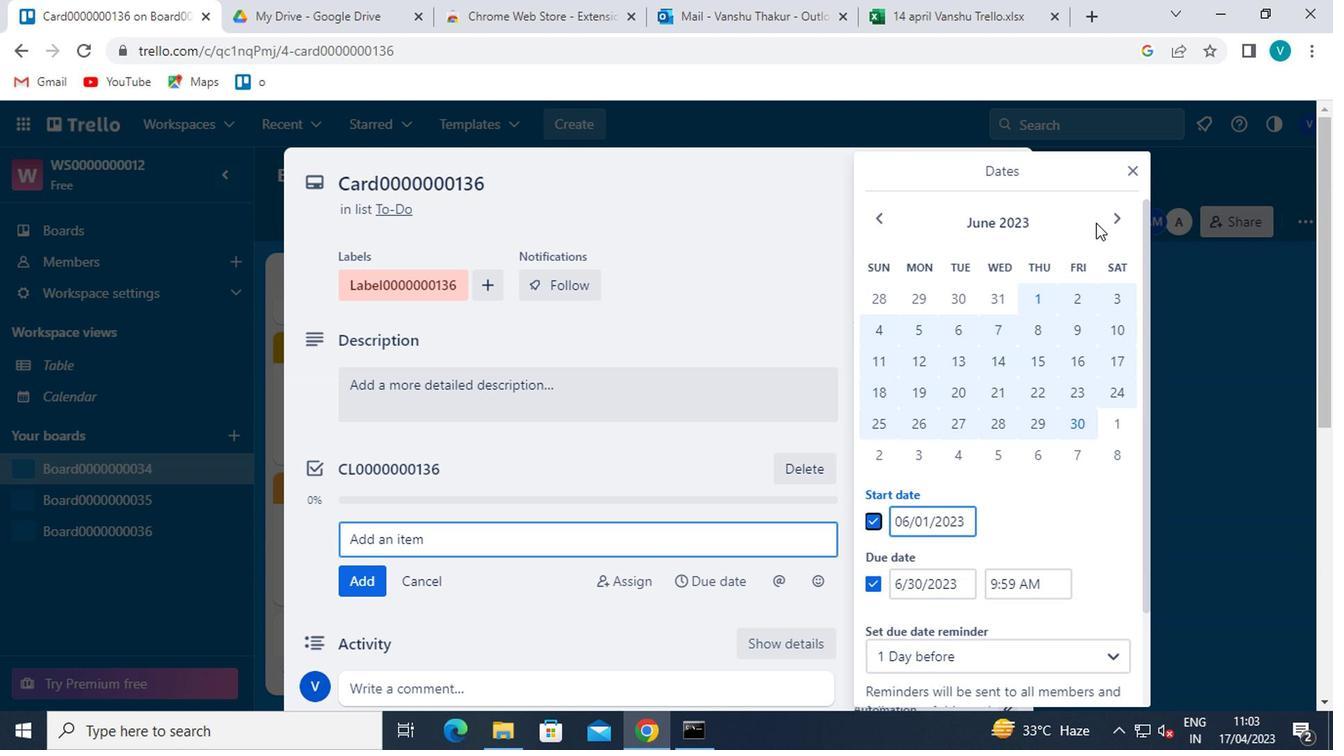 
Action: Mouse pressed left at (921, 282)
Screenshot: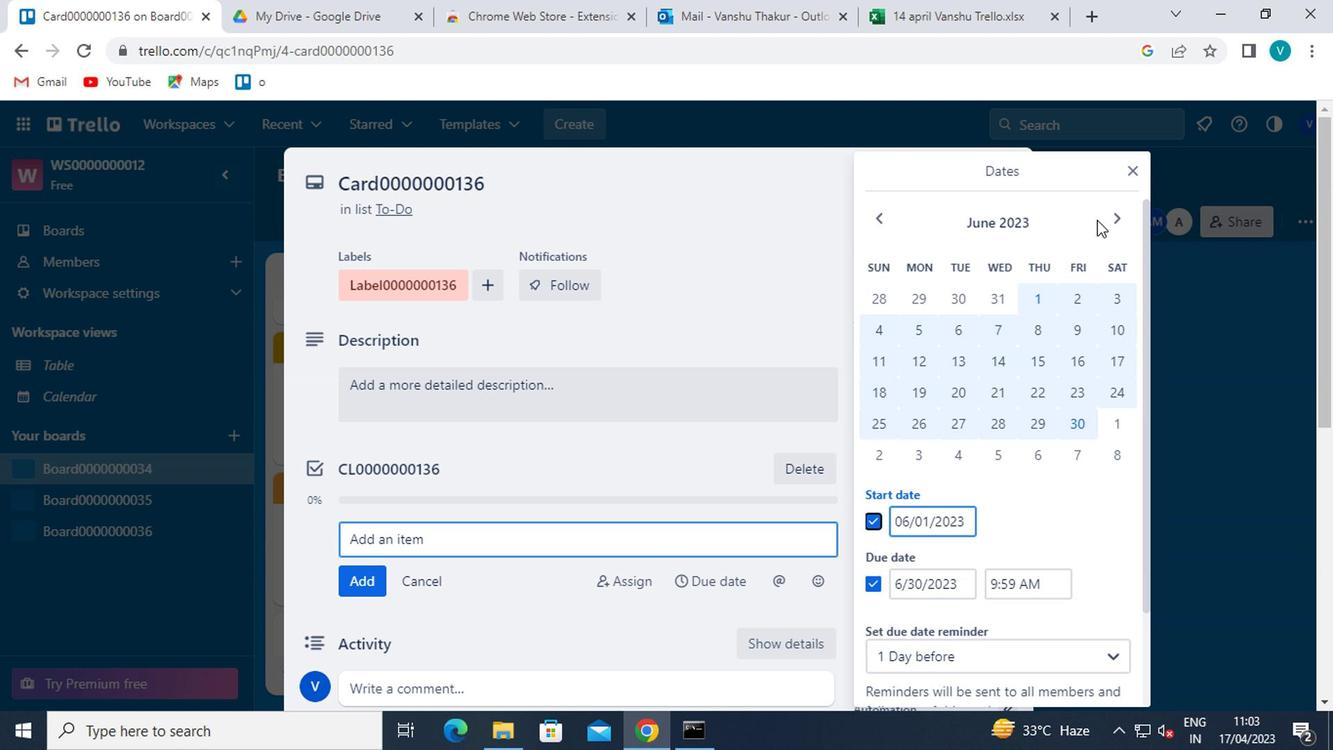 
Action: Mouse moved to (916, 340)
Screenshot: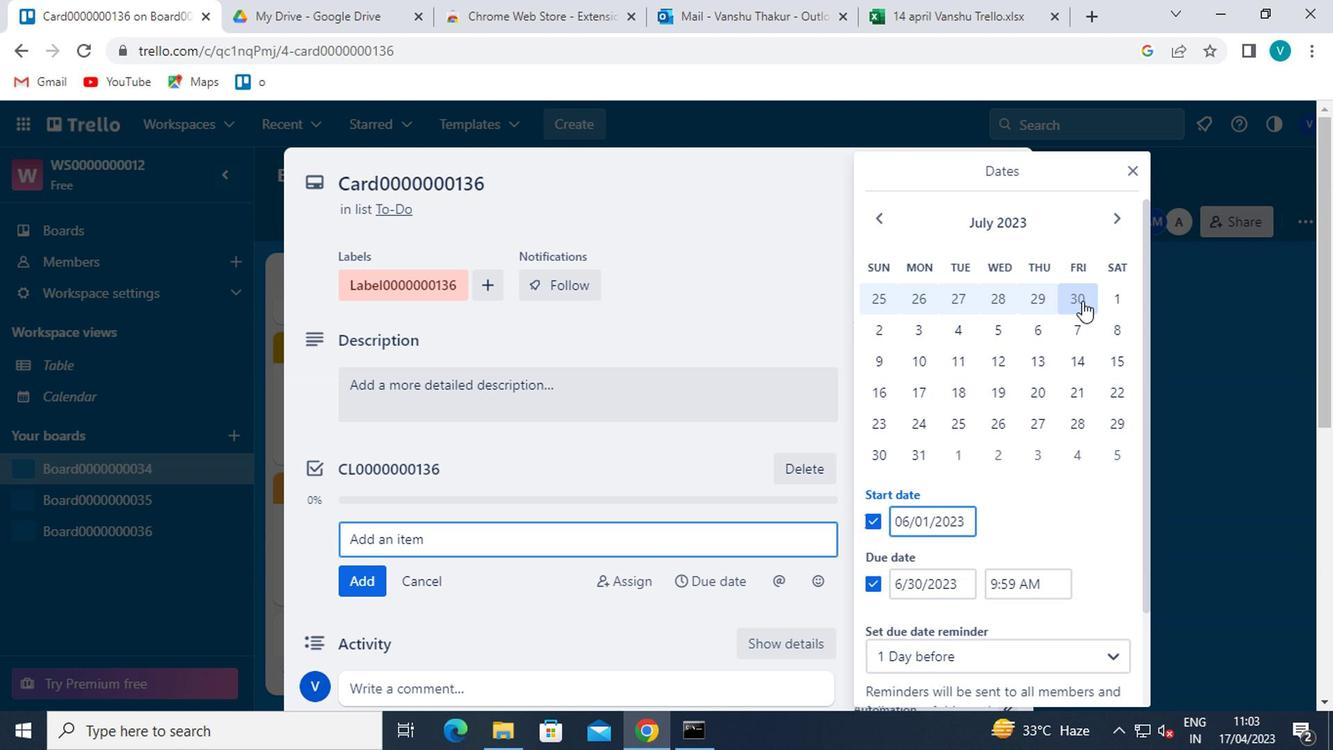 
Action: Mouse pressed left at (916, 340)
Screenshot: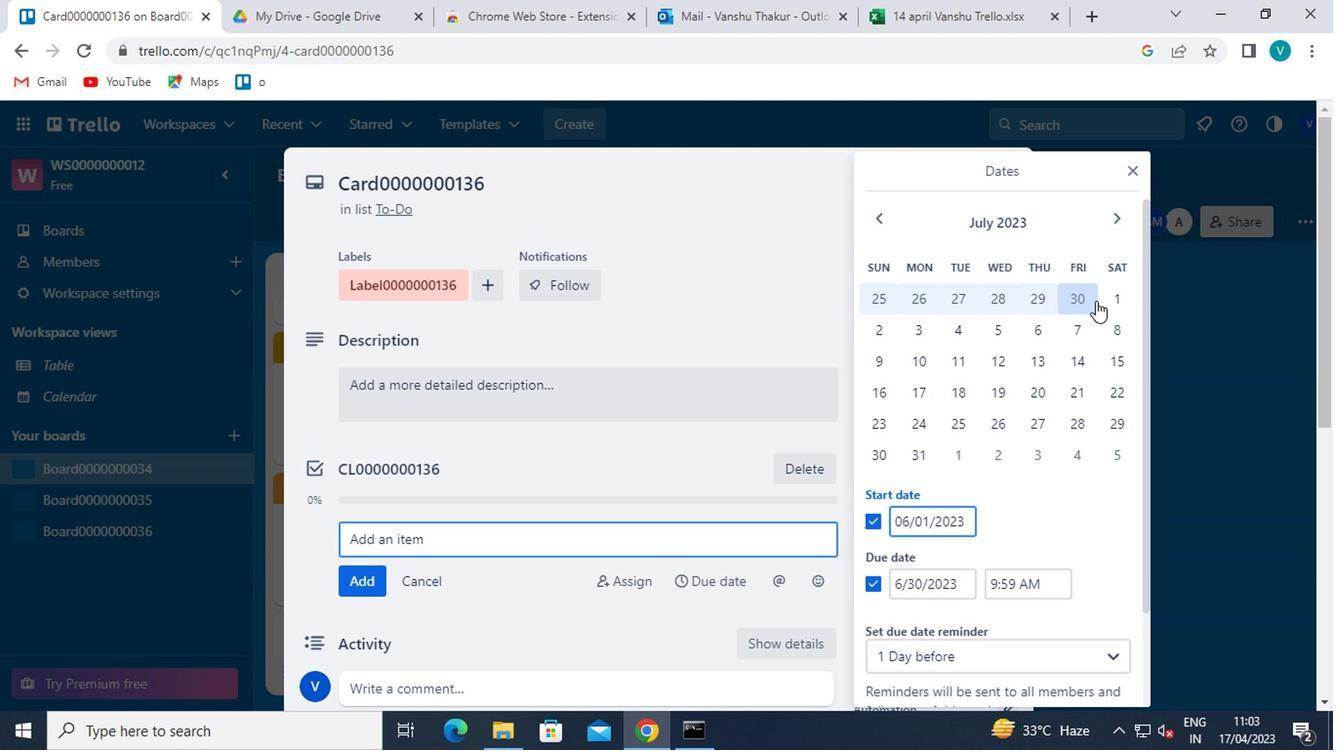 
Action: Mouse moved to (782, 443)
Screenshot: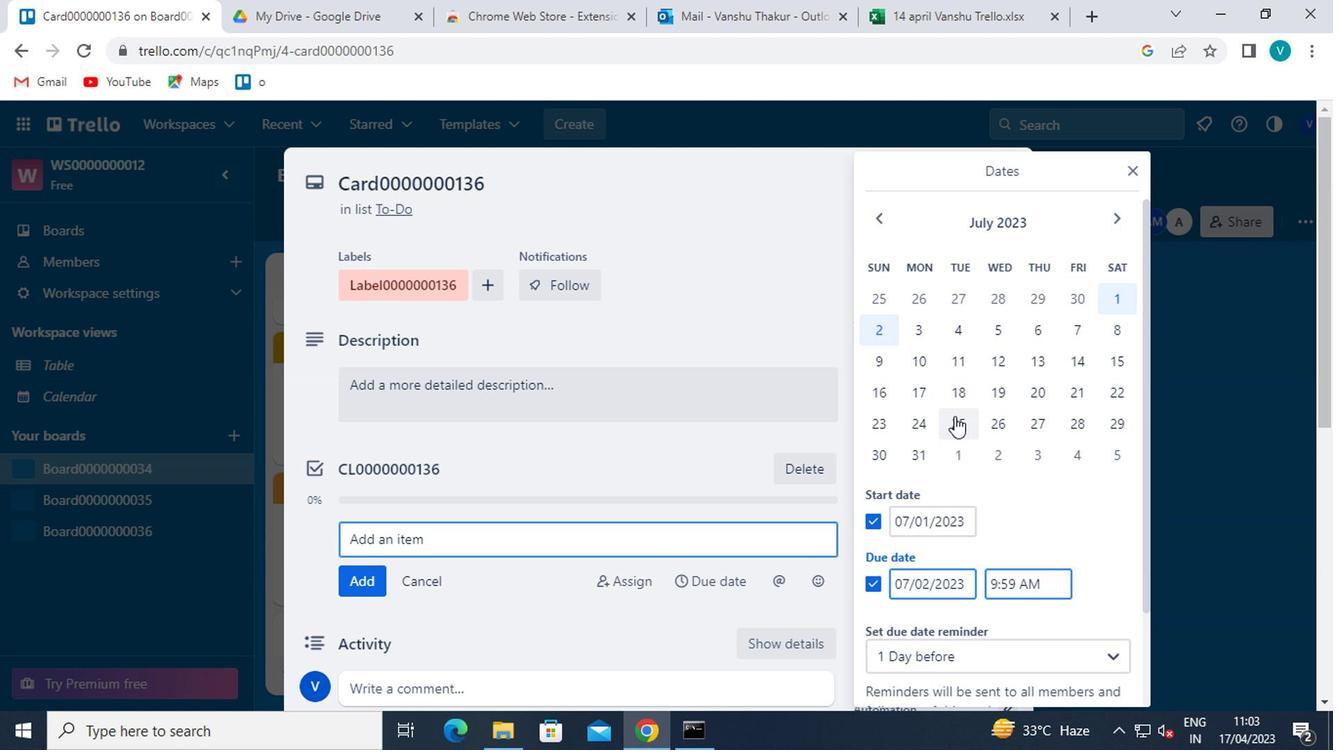 
Action: Mouse pressed left at (782, 443)
Screenshot: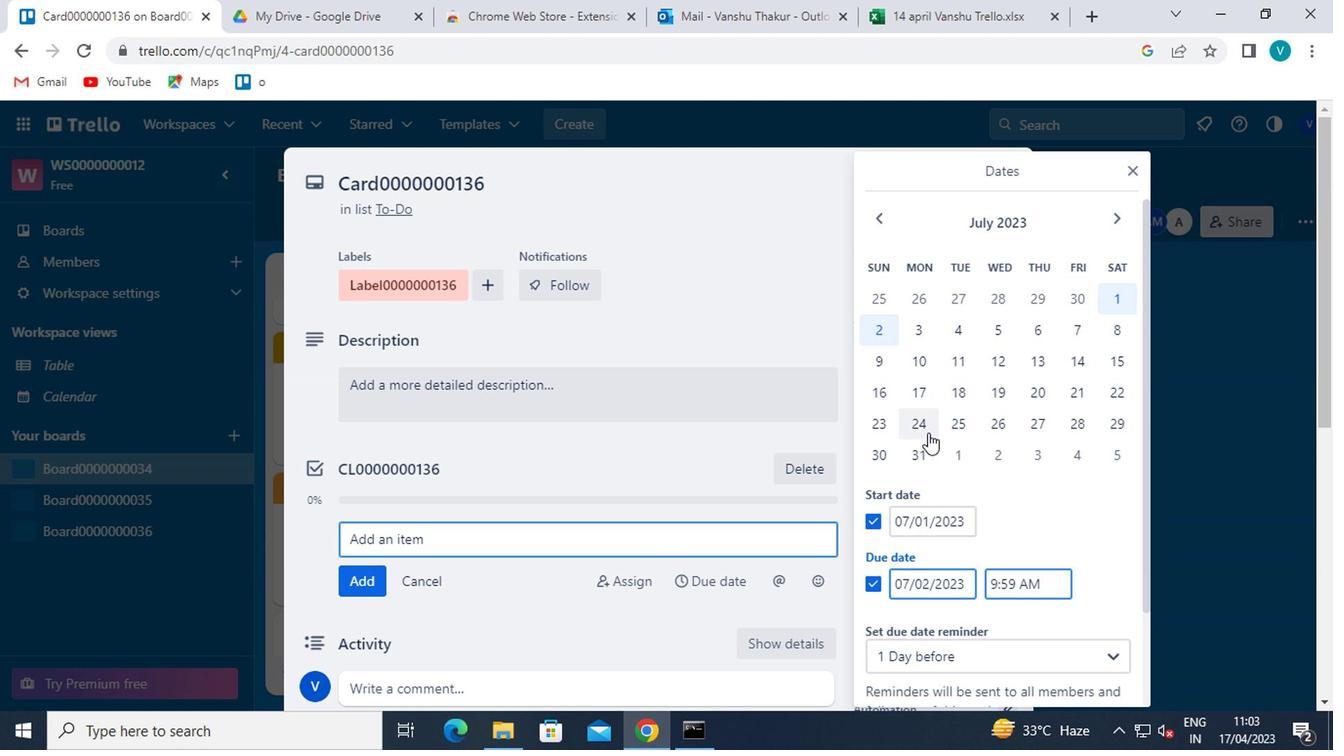 
Action: Mouse moved to (782, 482)
Screenshot: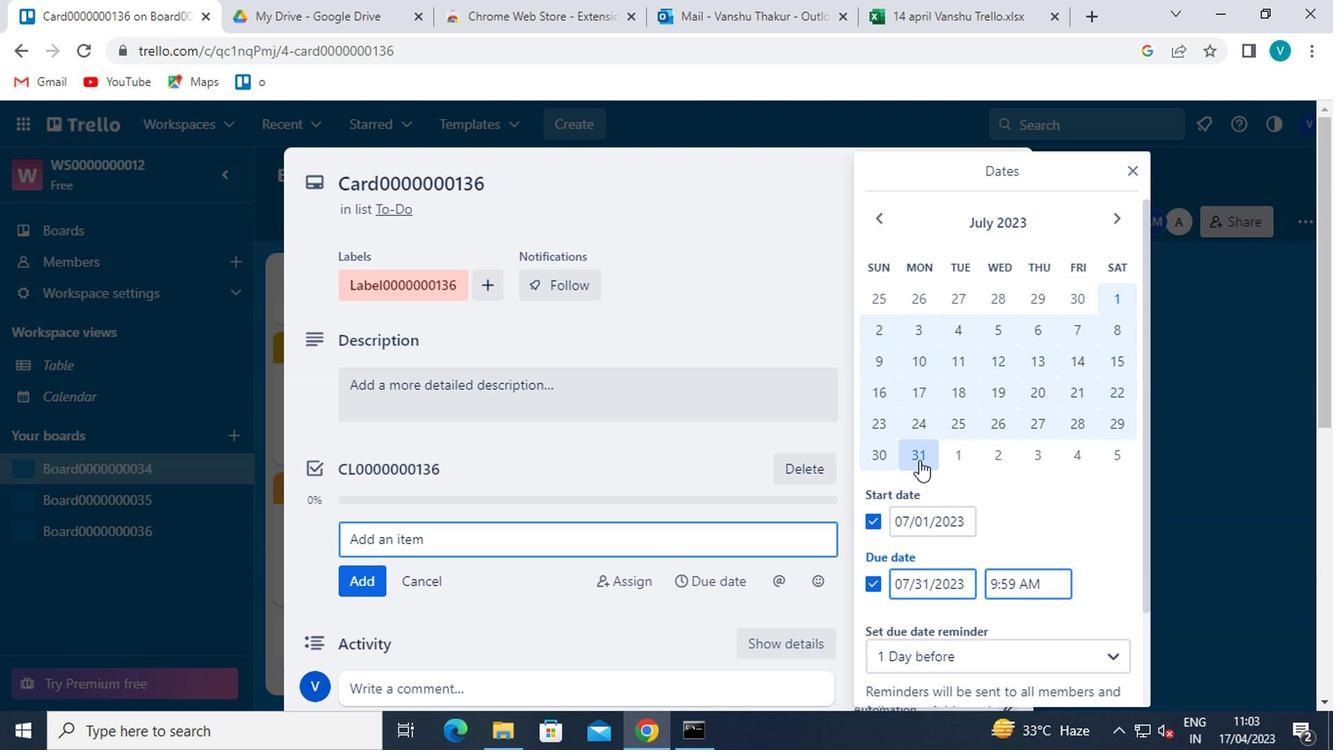 
Action: Mouse scrolled (782, 481) with delta (0, 0)
Screenshot: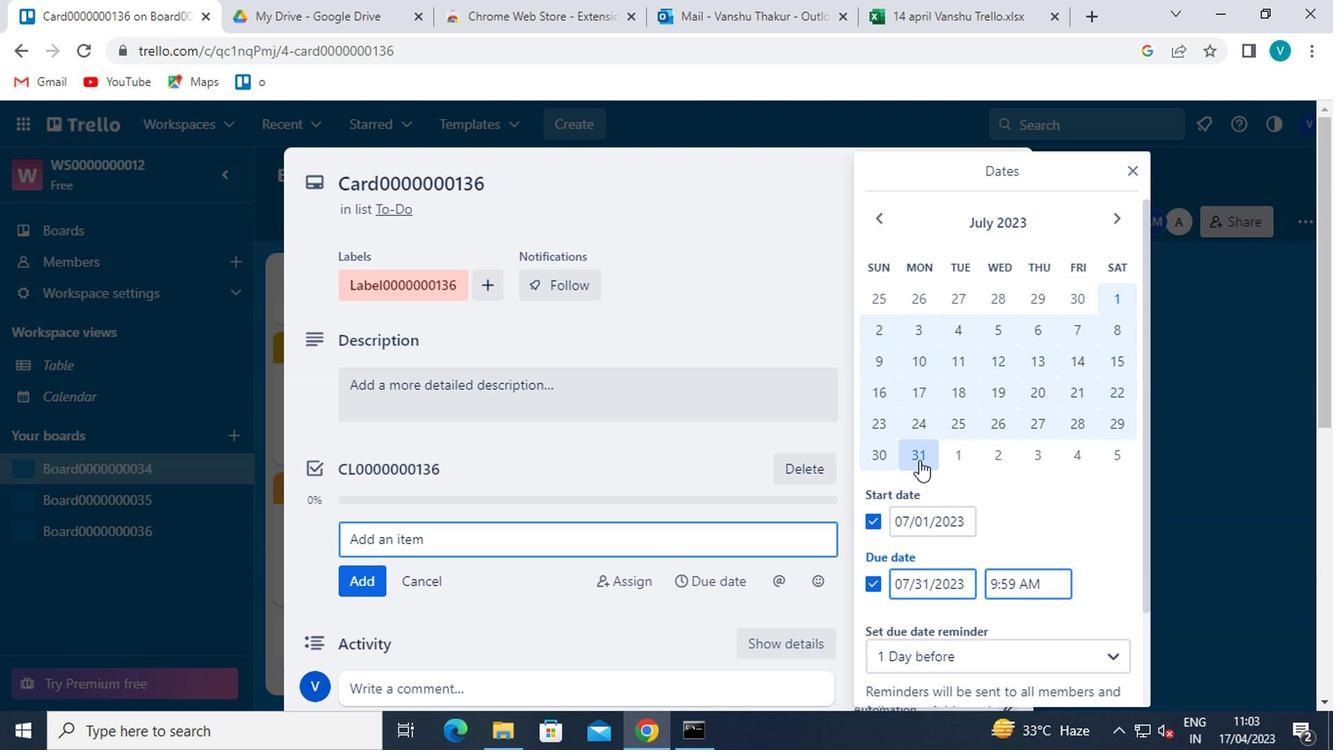 
Action: Mouse scrolled (782, 481) with delta (0, 0)
Screenshot: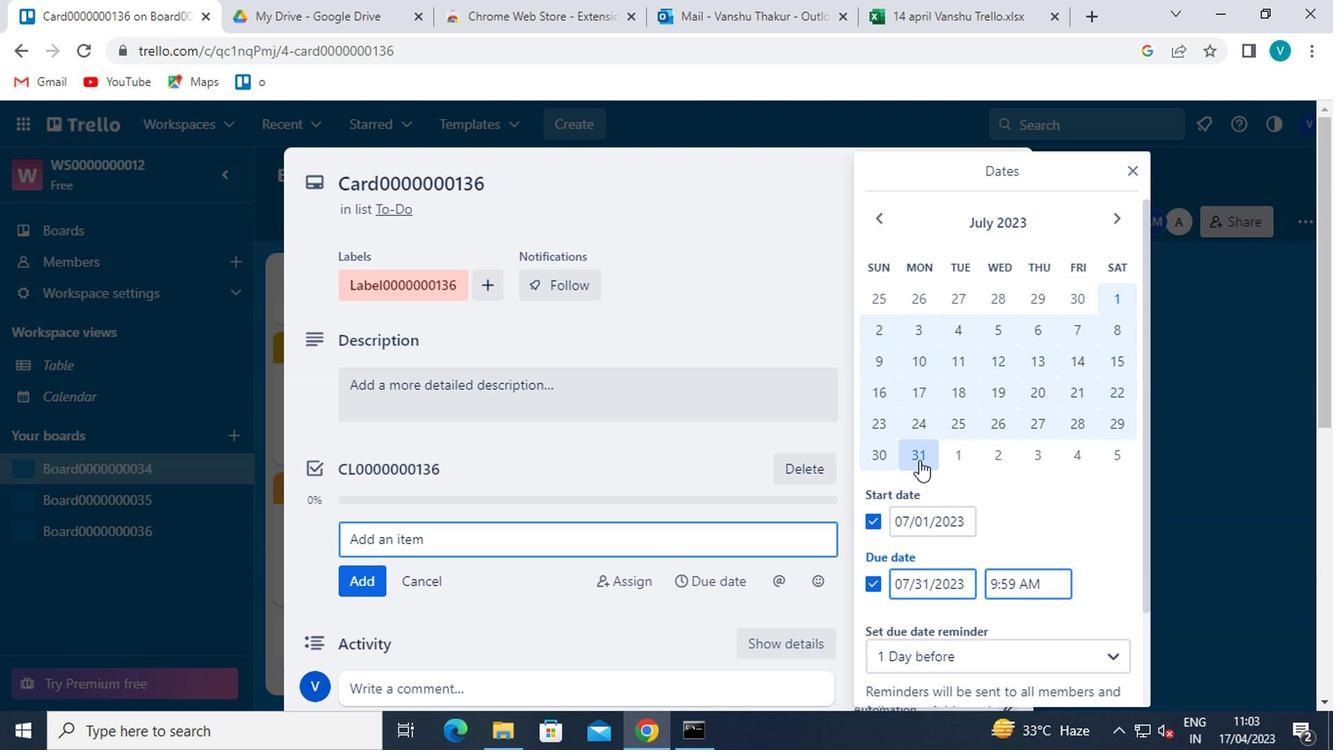 
Action: Mouse moved to (782, 574)
Screenshot: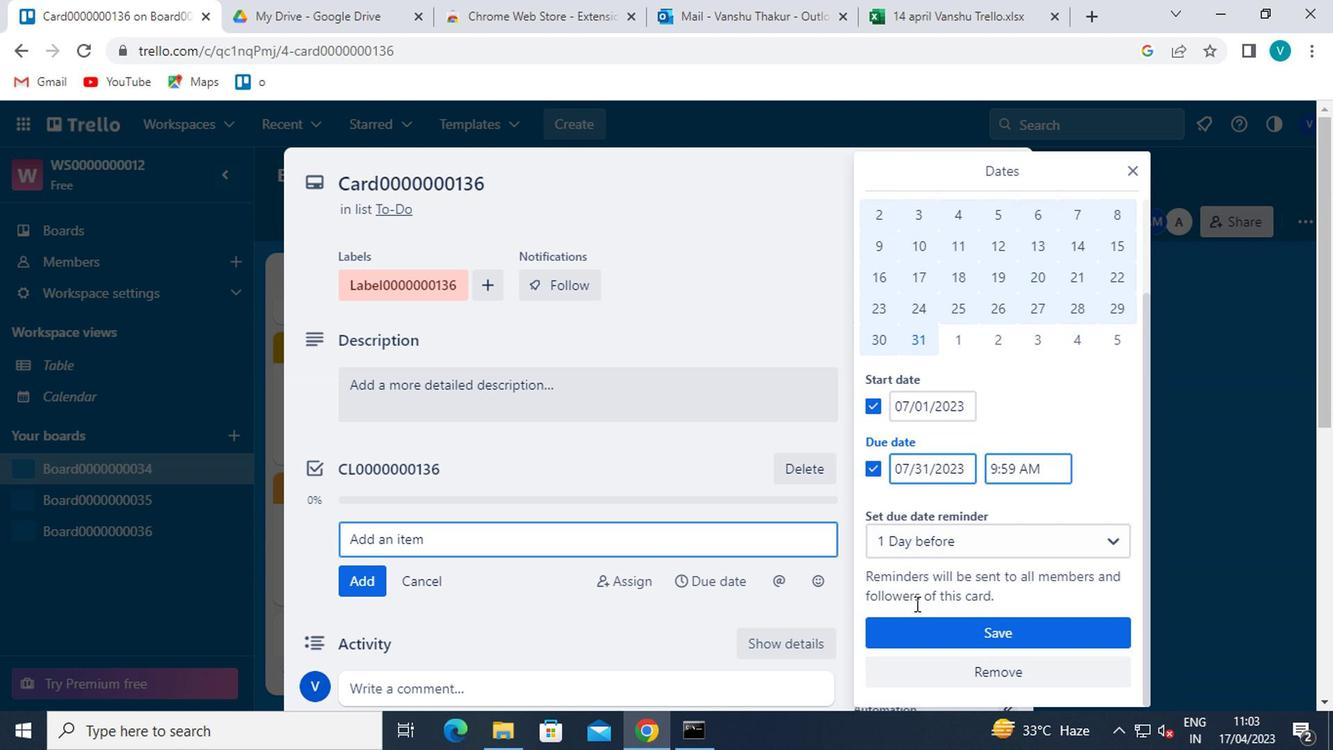 
Action: Mouse pressed left at (782, 574)
Screenshot: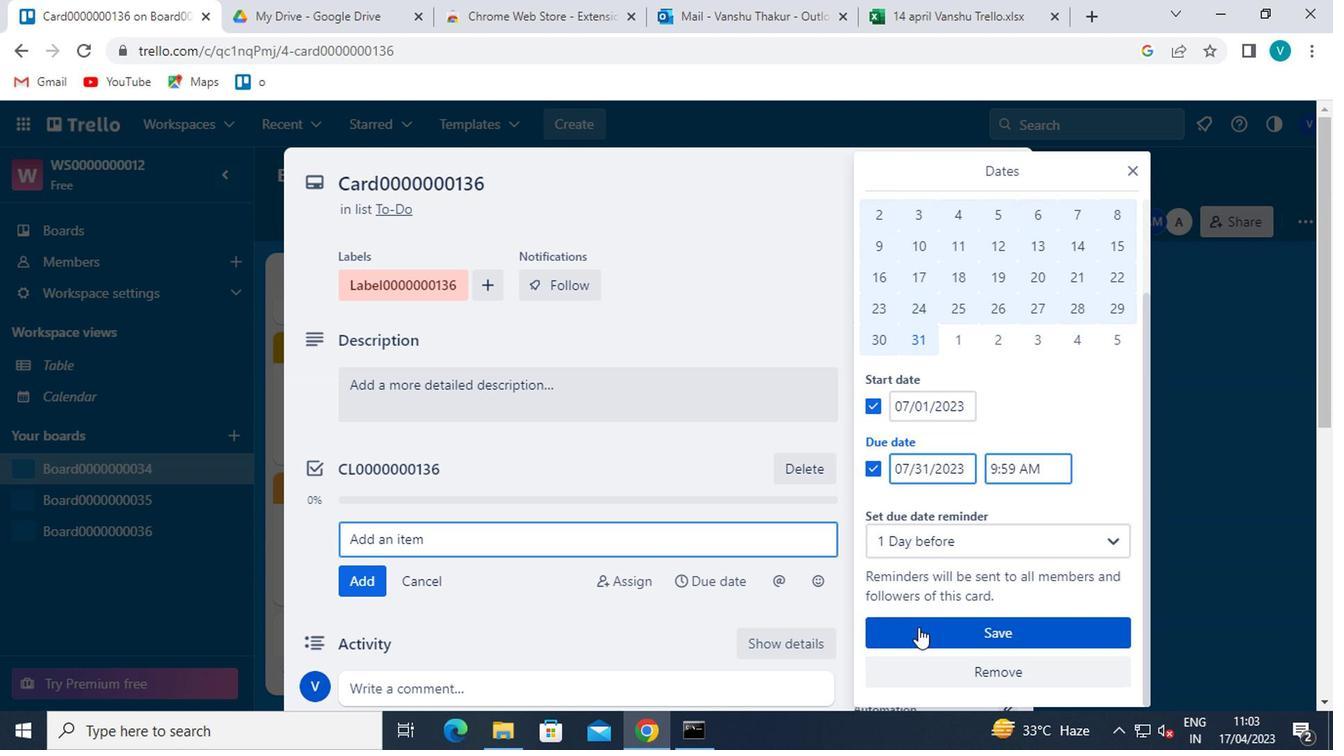 
Action: Mouse moved to (762, 506)
Screenshot: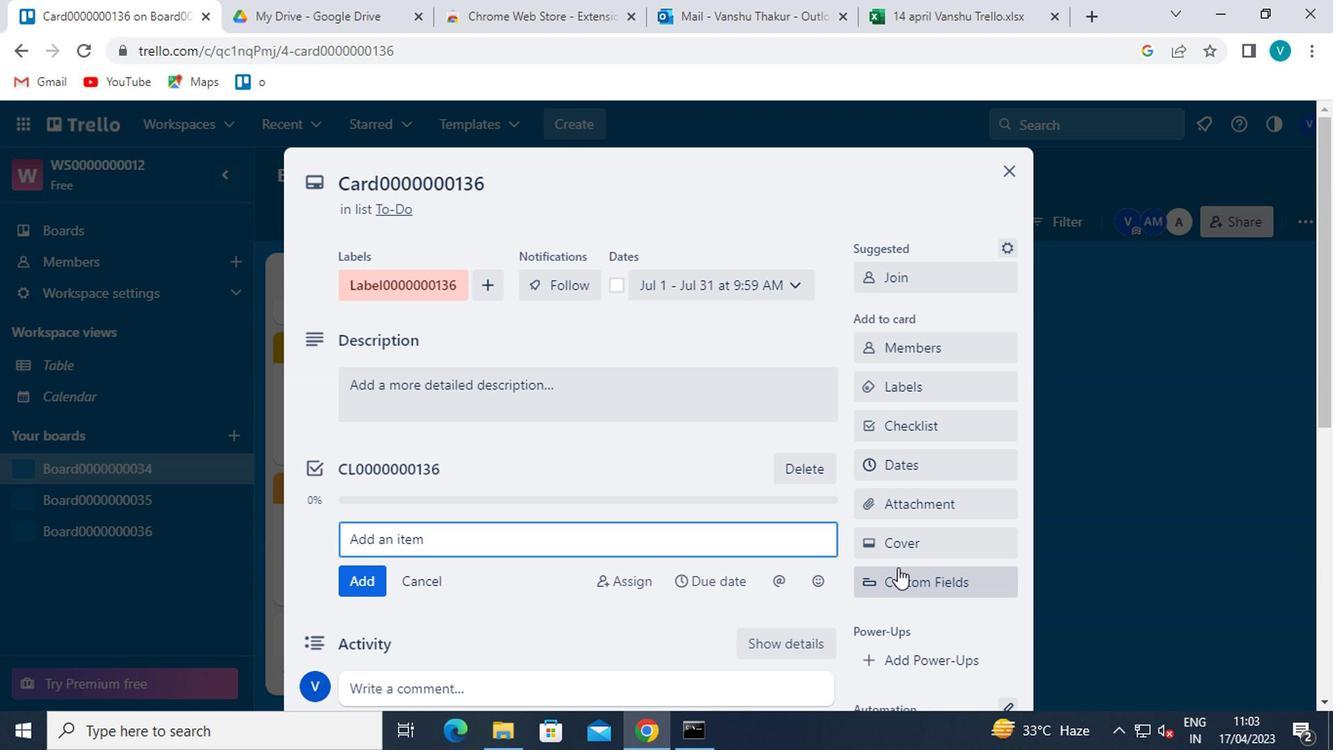 
